 Task: Open Card Procurement Contracts Review in Board Landing Page Optimization to Workspace Channel Marketing and add a team member Softage.1@softage.net, a label Yellow, a checklist Laundry, an attachment from your onedrive, a color Yellow and finally, add a card description 'Plan and execute company team-building conference' and a comment 'This task presents an opportunity to demonstrate our creativity and innovation, exploring new ideas and approaches.'. Add a start date 'Jan 05, 1900' with a due date 'Jan 12, 1900'
Action: Mouse moved to (424, 149)
Screenshot: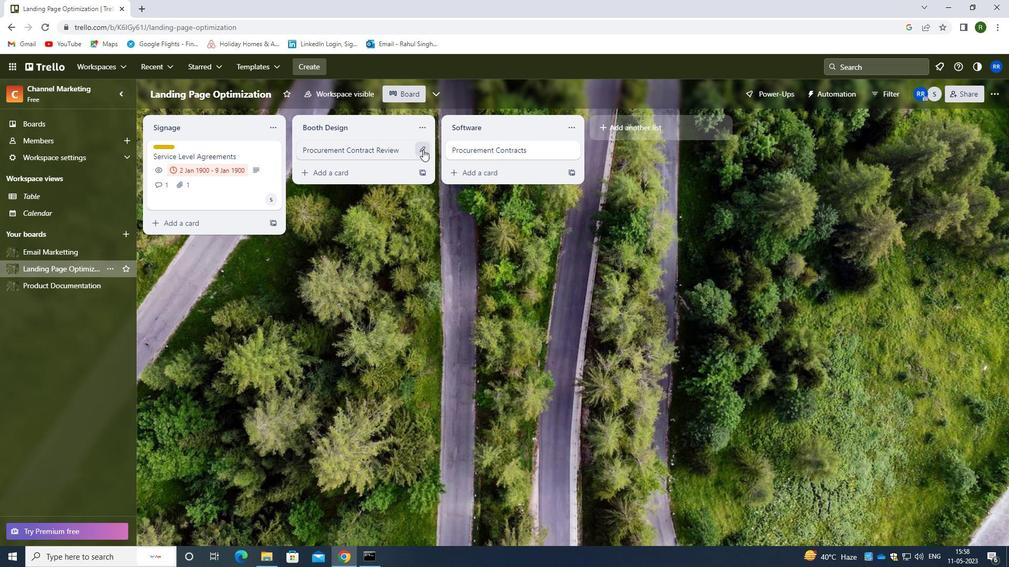 
Action: Mouse pressed left at (424, 149)
Screenshot: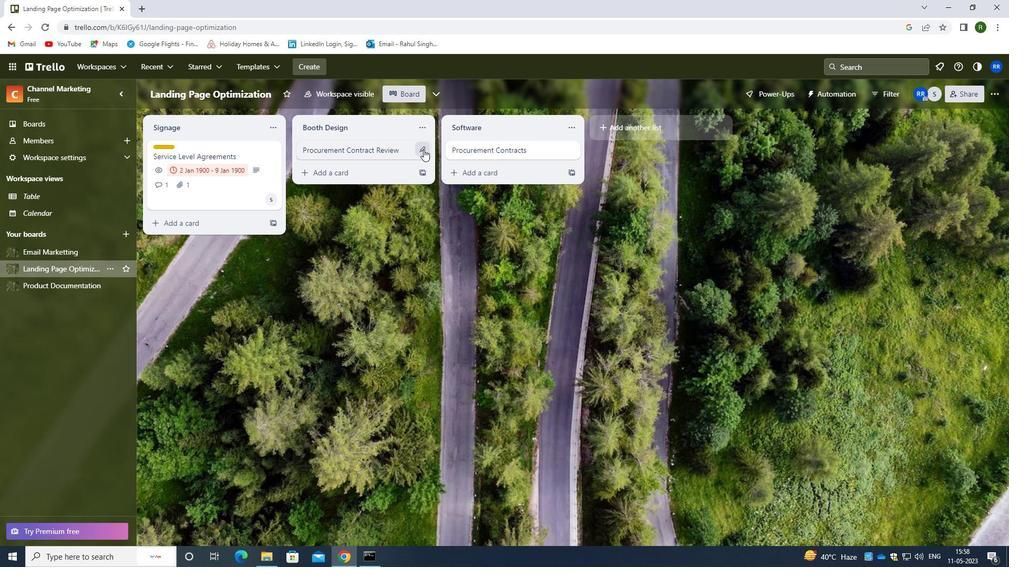
Action: Mouse moved to (477, 152)
Screenshot: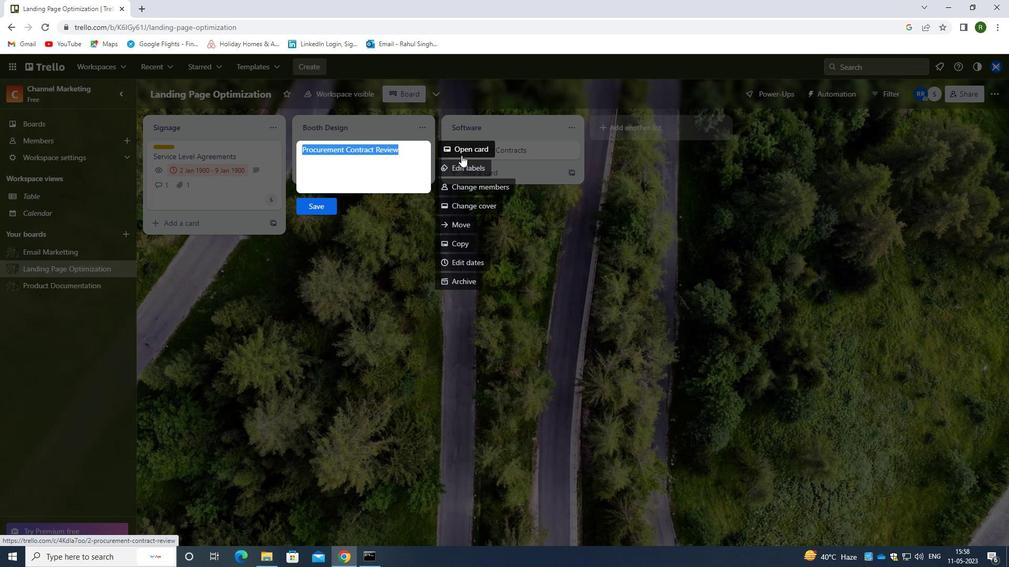 
Action: Mouse pressed left at (477, 152)
Screenshot: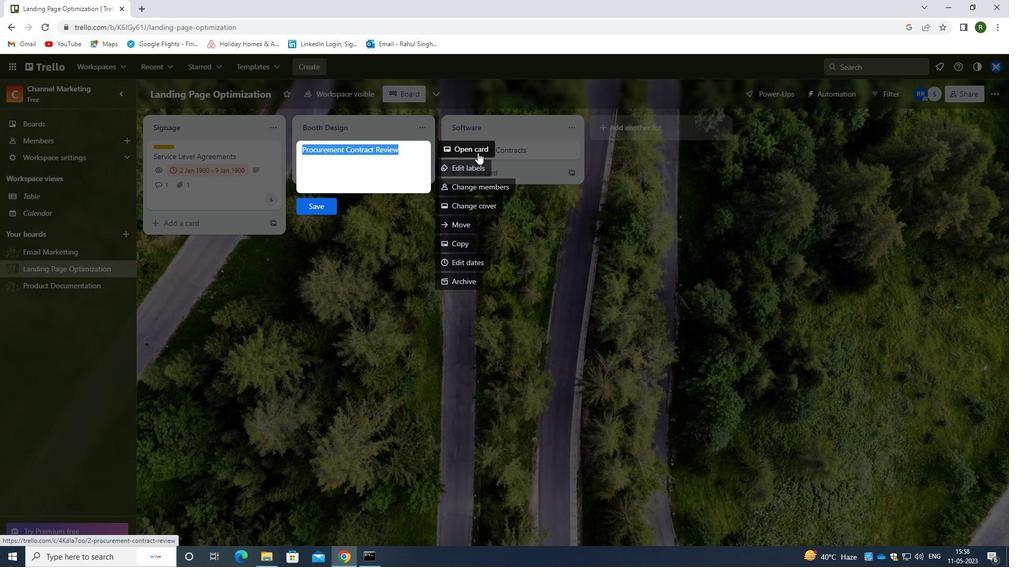 
Action: Mouse moved to (656, 186)
Screenshot: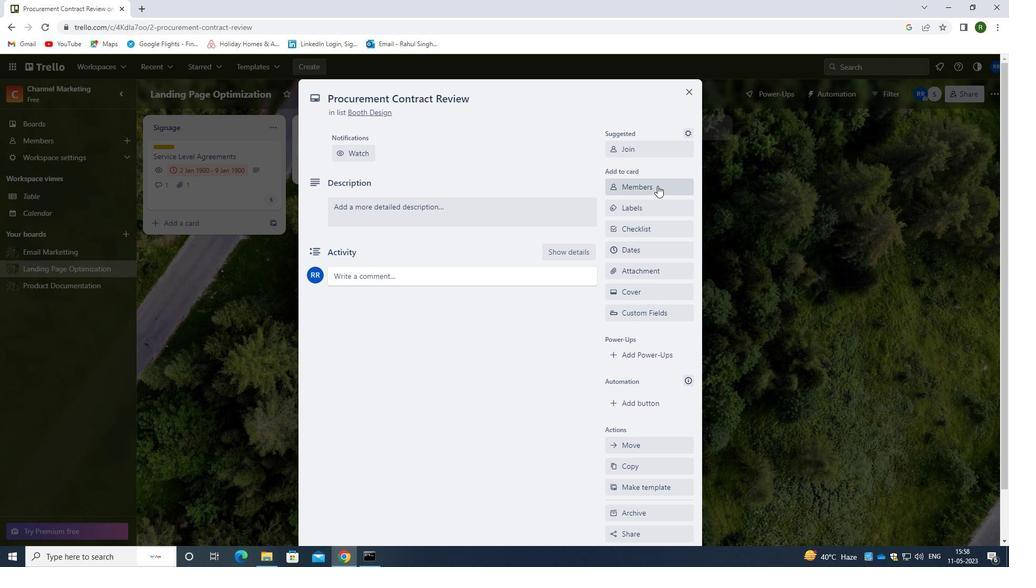 
Action: Mouse pressed left at (656, 186)
Screenshot: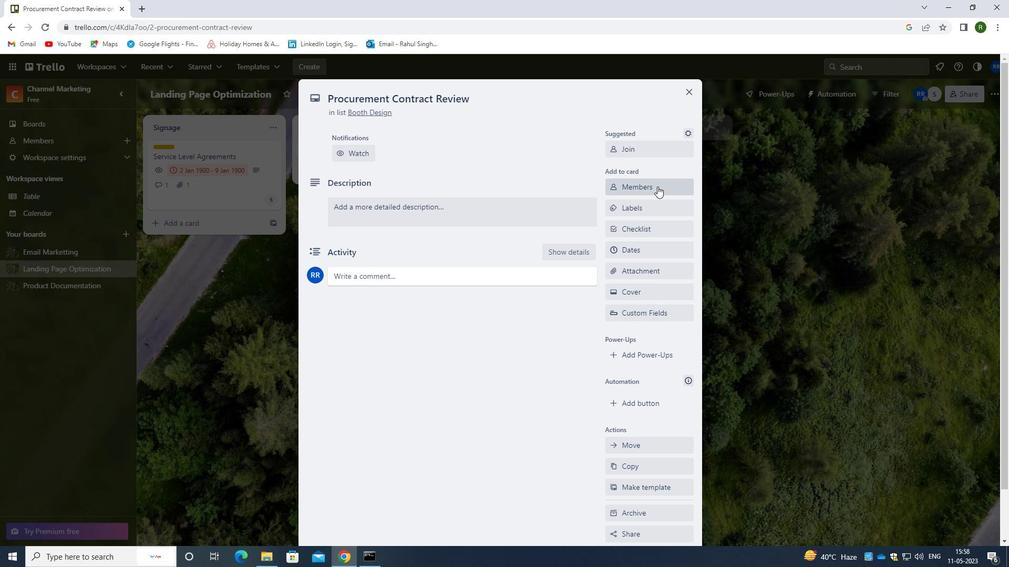 
Action: Mouse moved to (649, 239)
Screenshot: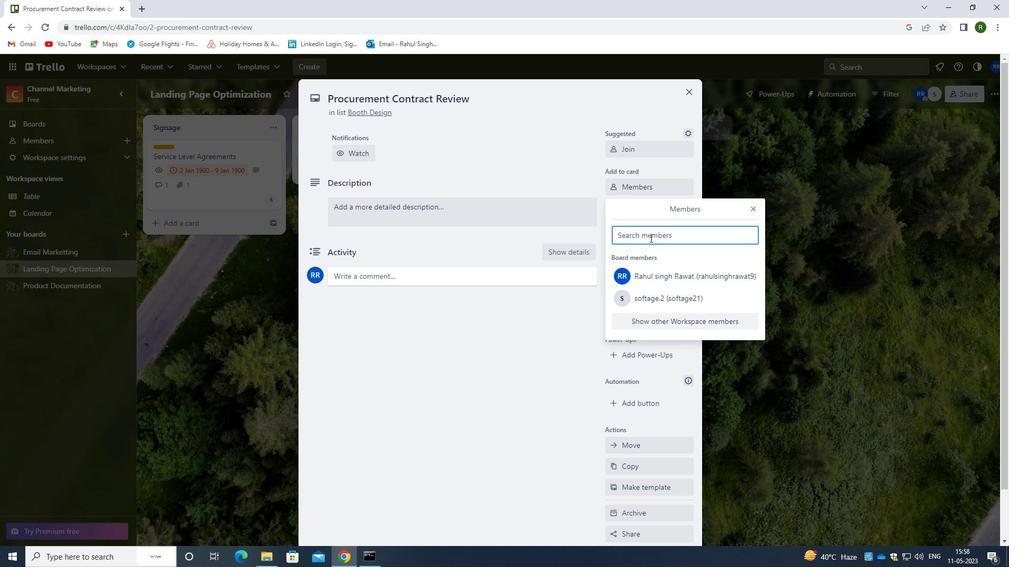 
Action: Key pressed <Key.shift>SOFTAGE.1<Key.shift>@SOFTAGE.NET
Screenshot: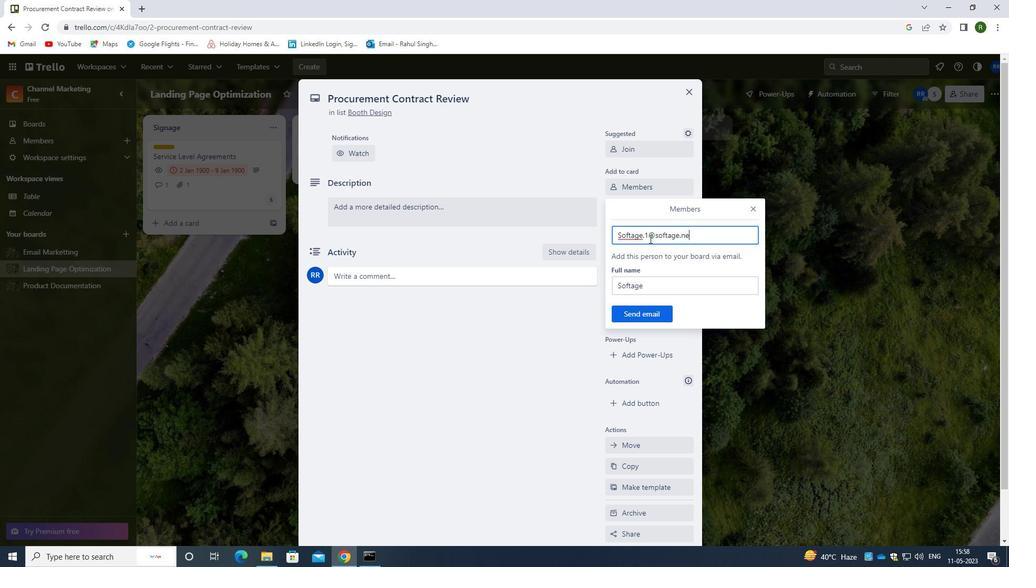 
Action: Mouse moved to (626, 310)
Screenshot: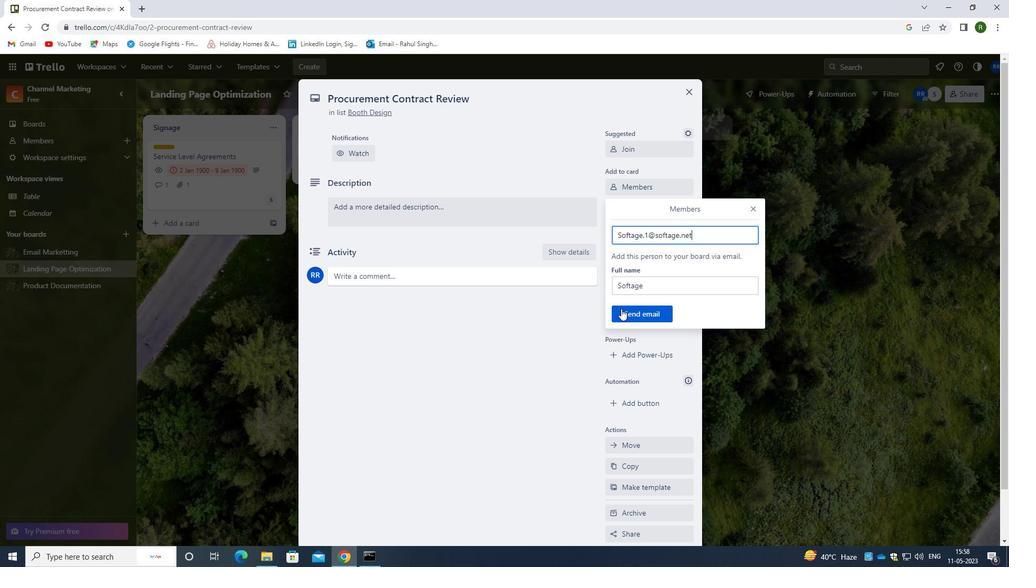
Action: Mouse pressed left at (626, 310)
Screenshot: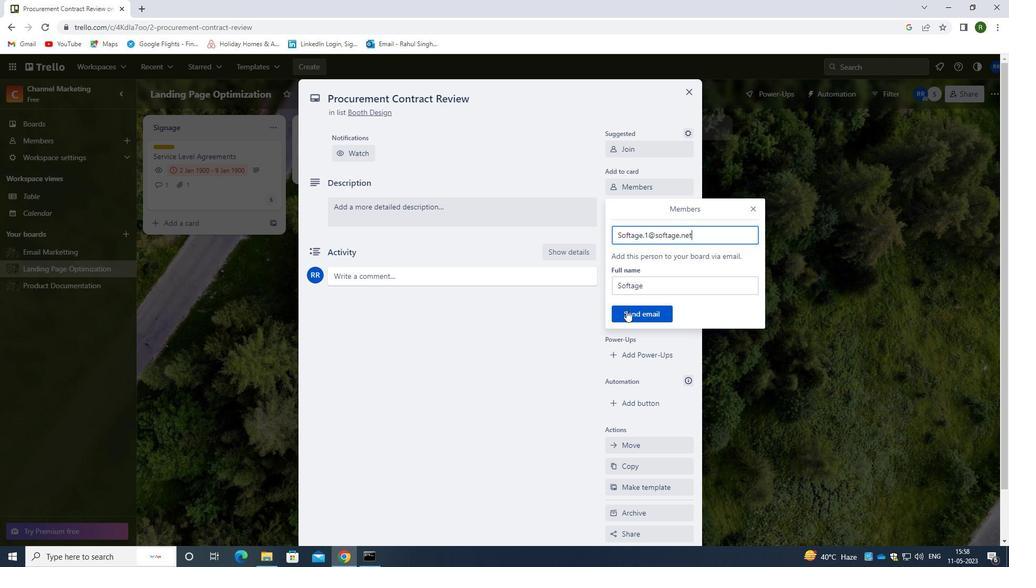 
Action: Mouse moved to (660, 208)
Screenshot: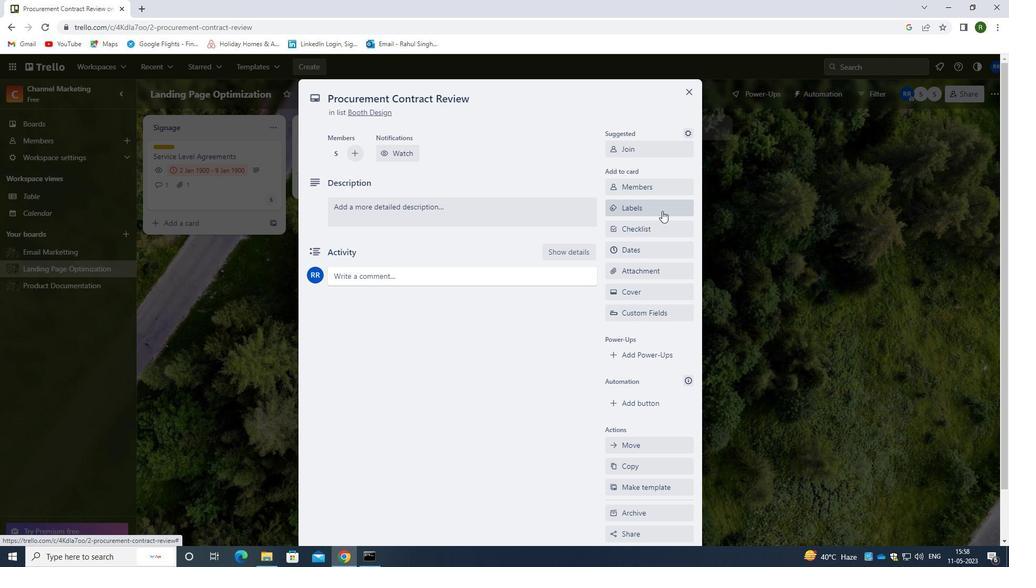 
Action: Mouse pressed left at (660, 208)
Screenshot: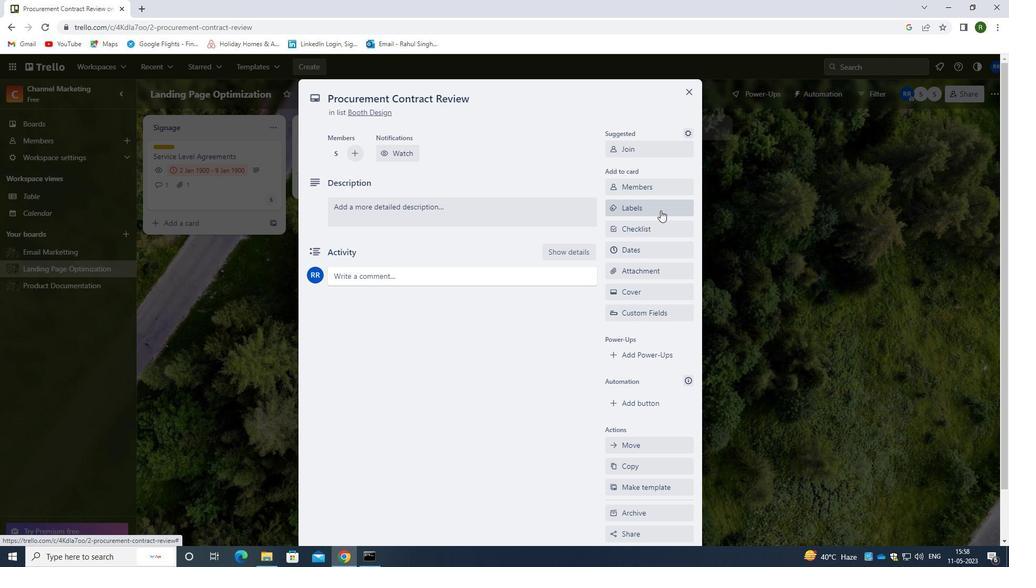 
Action: Mouse moved to (643, 264)
Screenshot: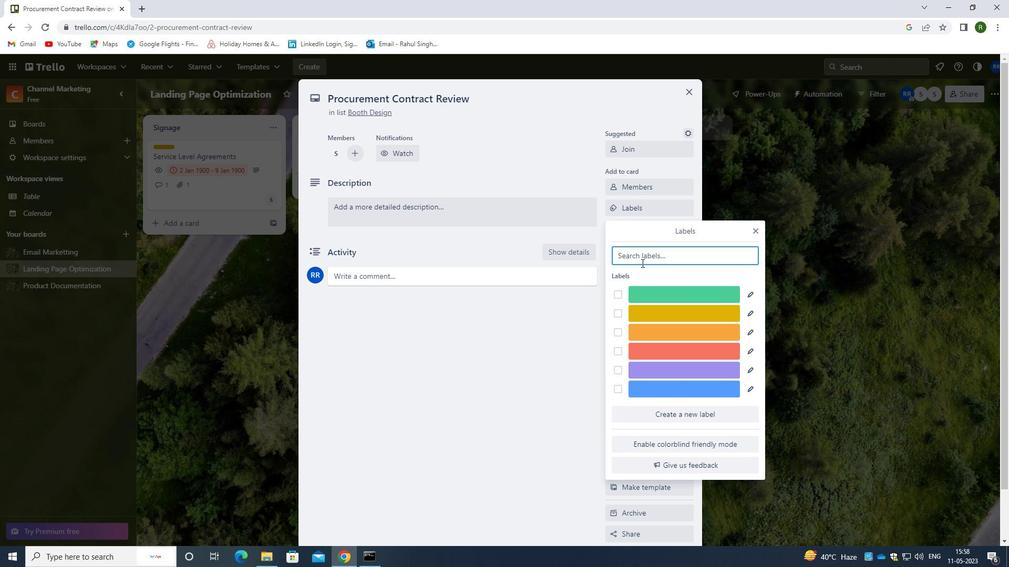 
Action: Key pressed <Key.shift>YELLOW
Screenshot: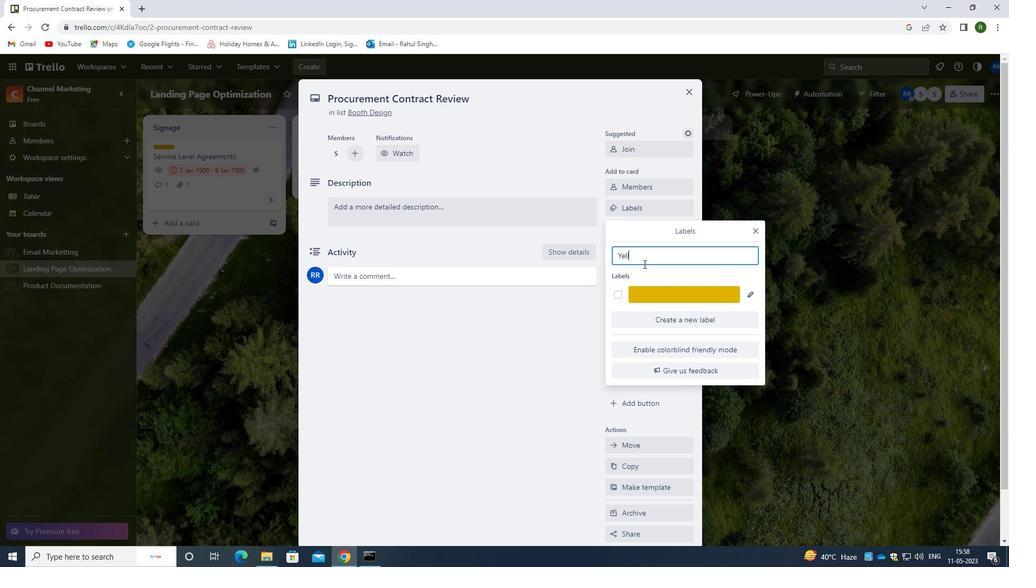 
Action: Mouse moved to (621, 293)
Screenshot: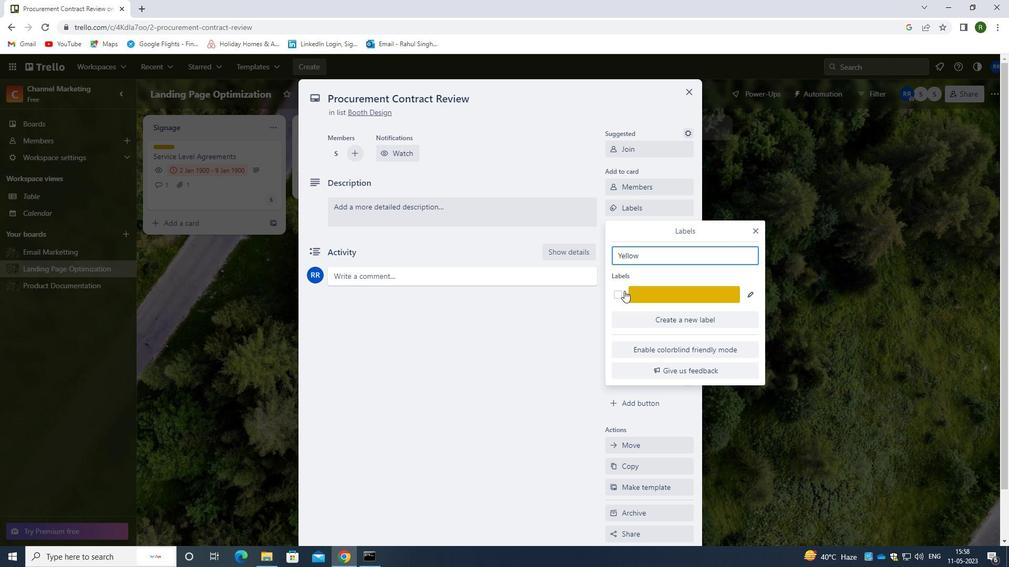 
Action: Mouse pressed left at (621, 293)
Screenshot: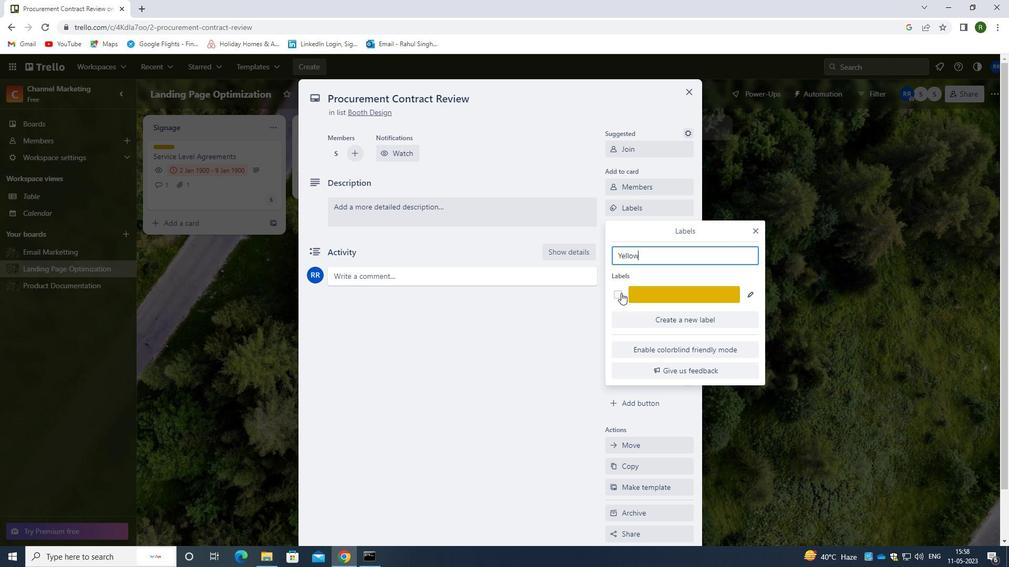 
Action: Mouse moved to (579, 344)
Screenshot: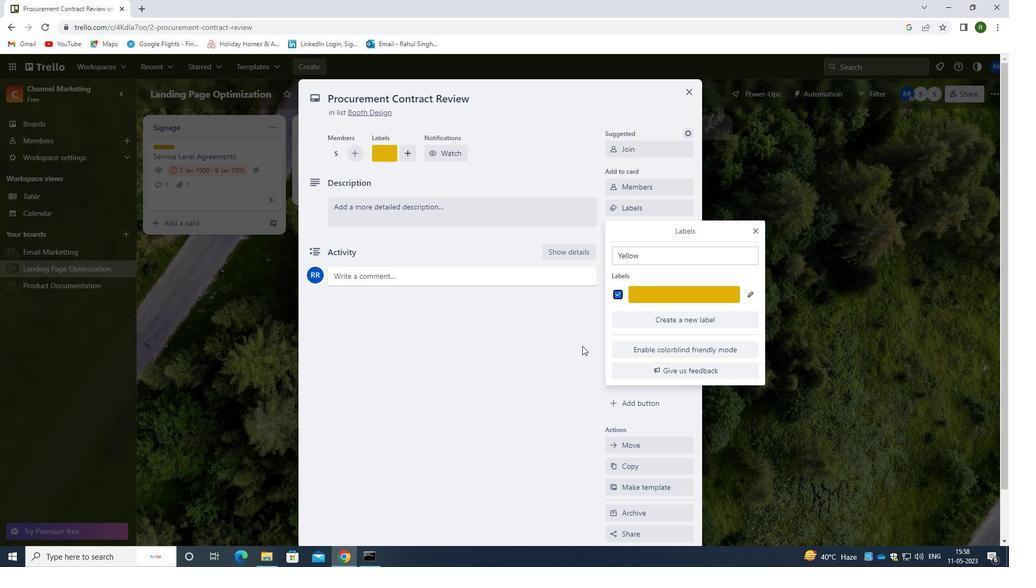 
Action: Mouse pressed left at (579, 344)
Screenshot: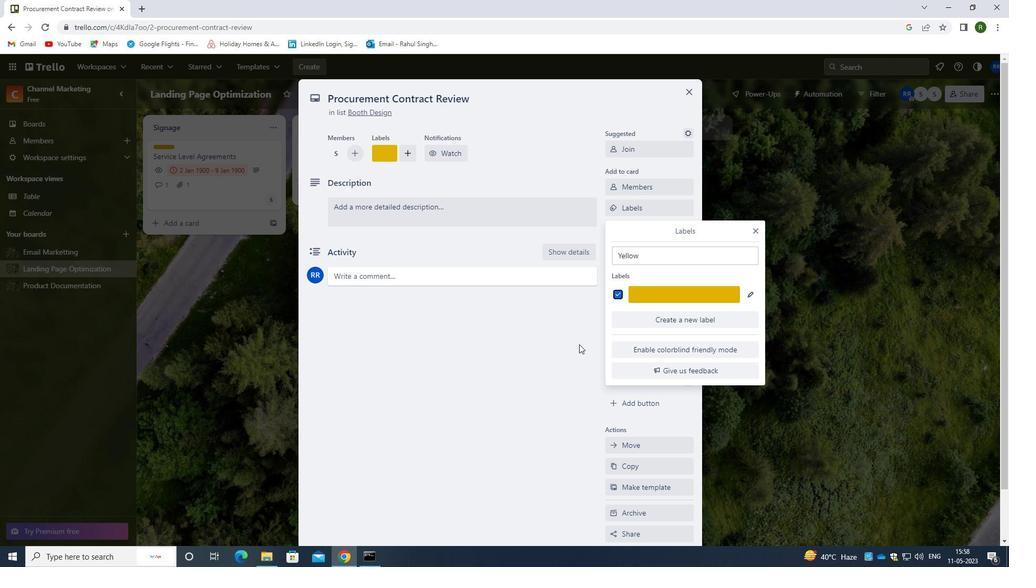
Action: Mouse moved to (642, 224)
Screenshot: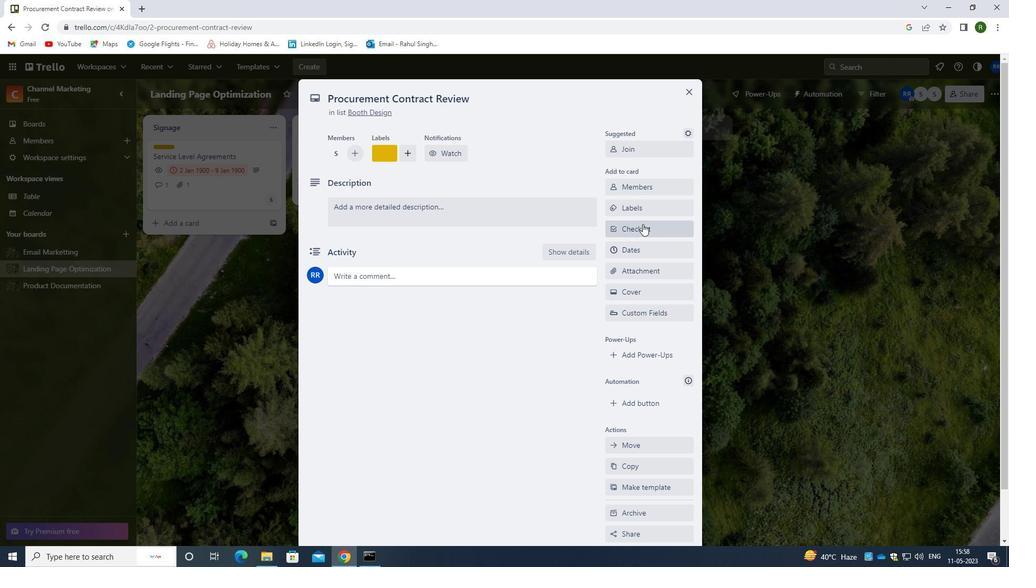 
Action: Mouse pressed left at (642, 224)
Screenshot: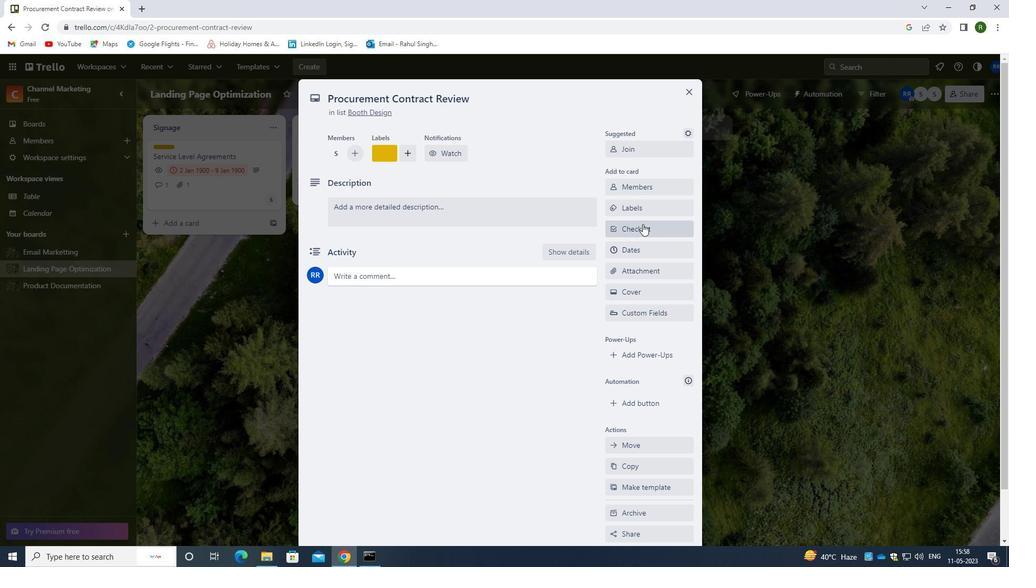 
Action: Mouse moved to (603, 274)
Screenshot: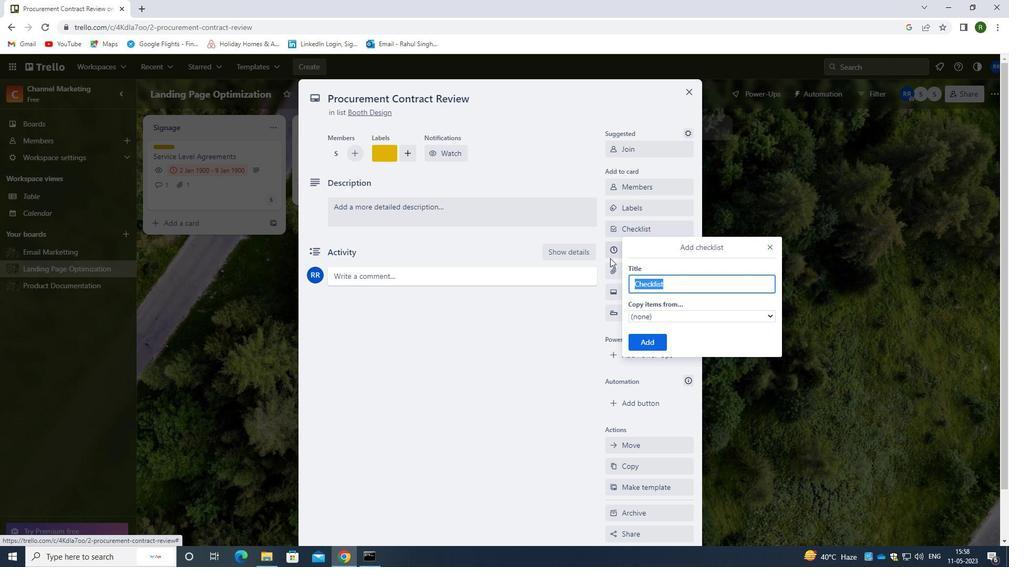 
Action: Key pressed <Key.backspace><Key.shift><Key.shift><Key.shift><Key.shift><Key.shift><Key.shift><Key.shift><Key.shift><Key.shift><Key.shift><Key.shift><Key.shift><Key.shift><Key.shift><Key.shift><Key.shift><Key.shift><Key.shift><Key.shift><Key.shift><Key.shift><Key.shift>LAUNDRY
Screenshot: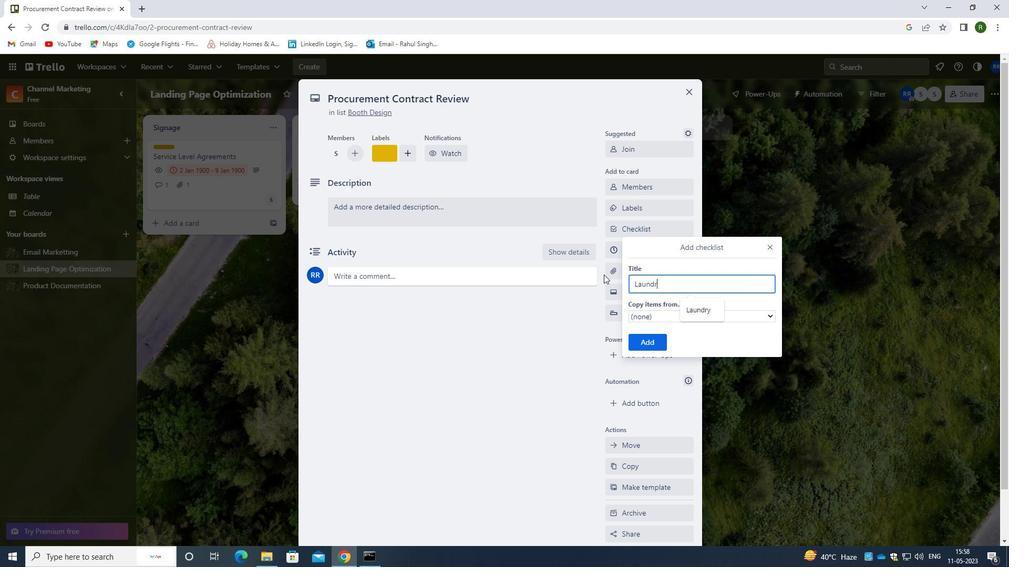 
Action: Mouse moved to (662, 346)
Screenshot: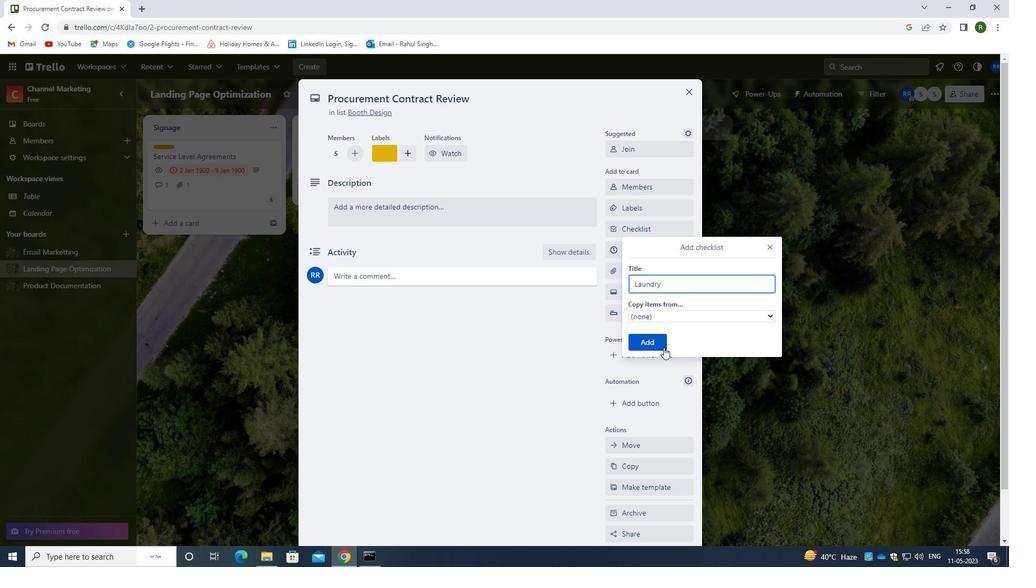 
Action: Mouse pressed left at (662, 346)
Screenshot: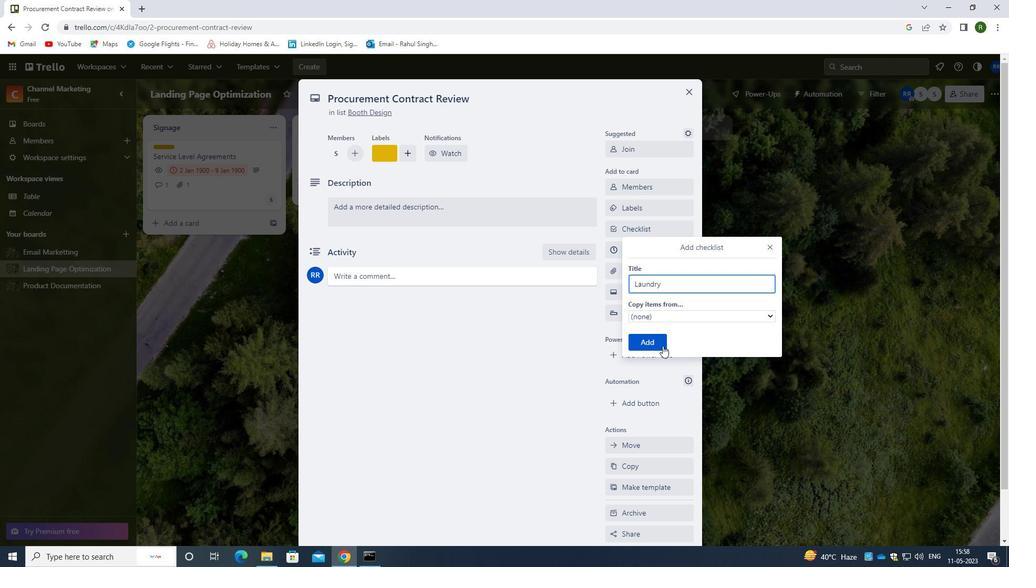 
Action: Mouse moved to (642, 265)
Screenshot: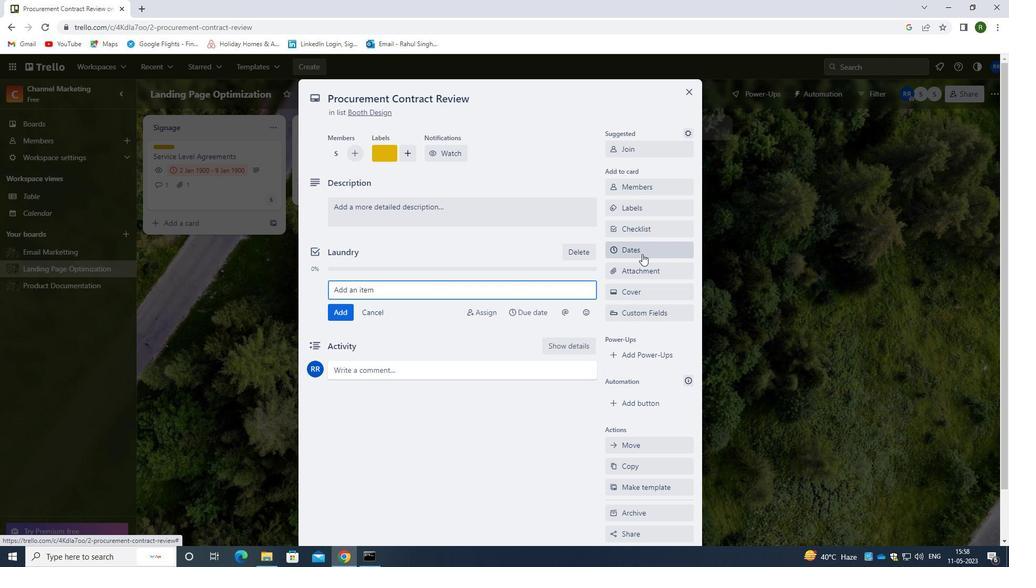 
Action: Mouse pressed left at (642, 265)
Screenshot: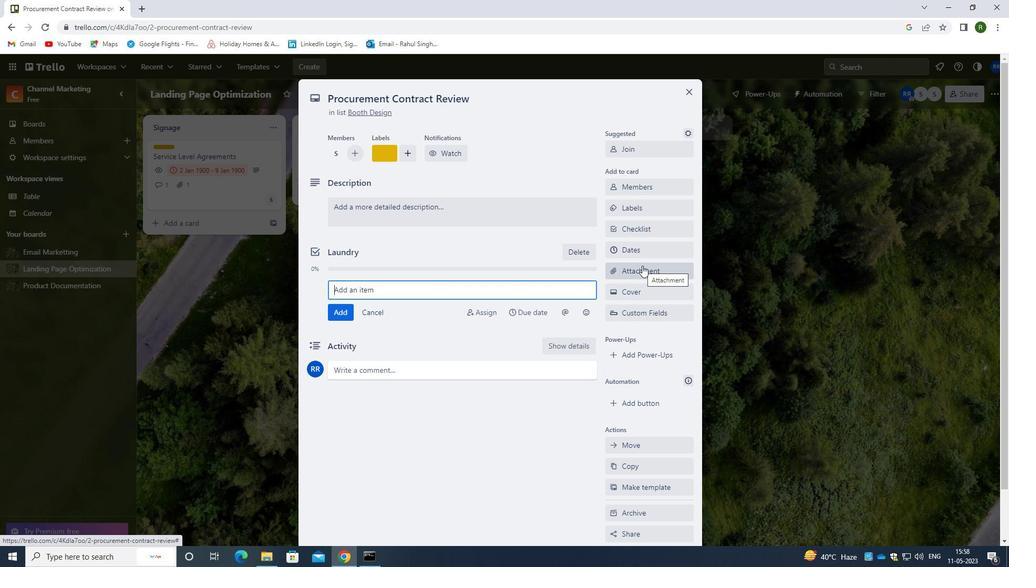 
Action: Mouse moved to (632, 401)
Screenshot: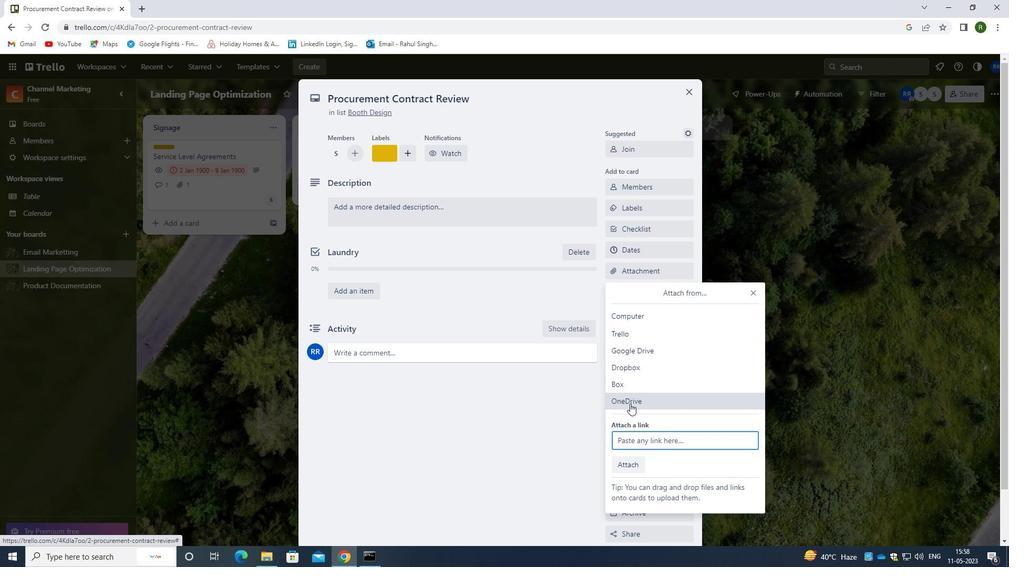 
Action: Mouse pressed left at (632, 401)
Screenshot: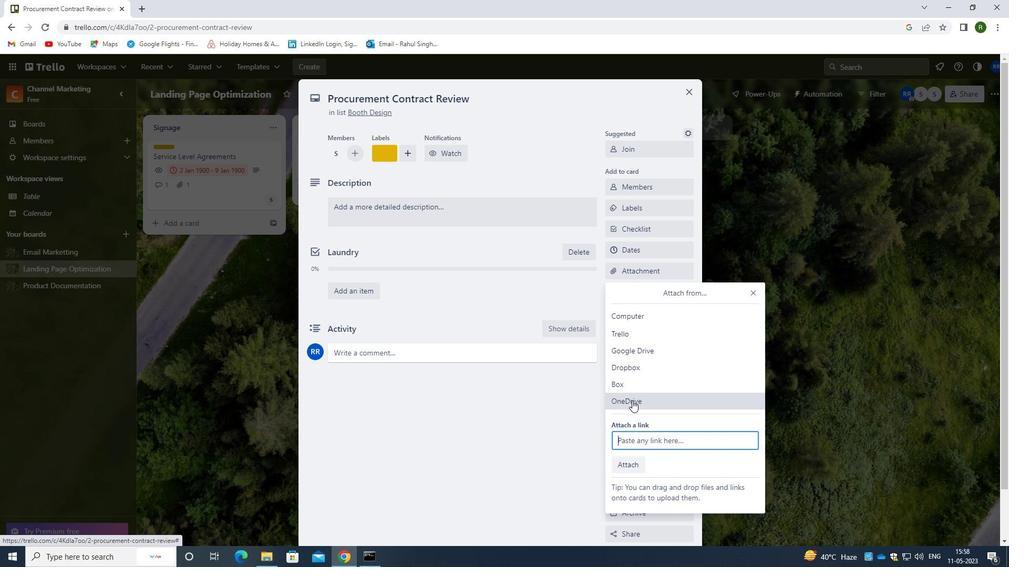 
Action: Mouse moved to (321, 297)
Screenshot: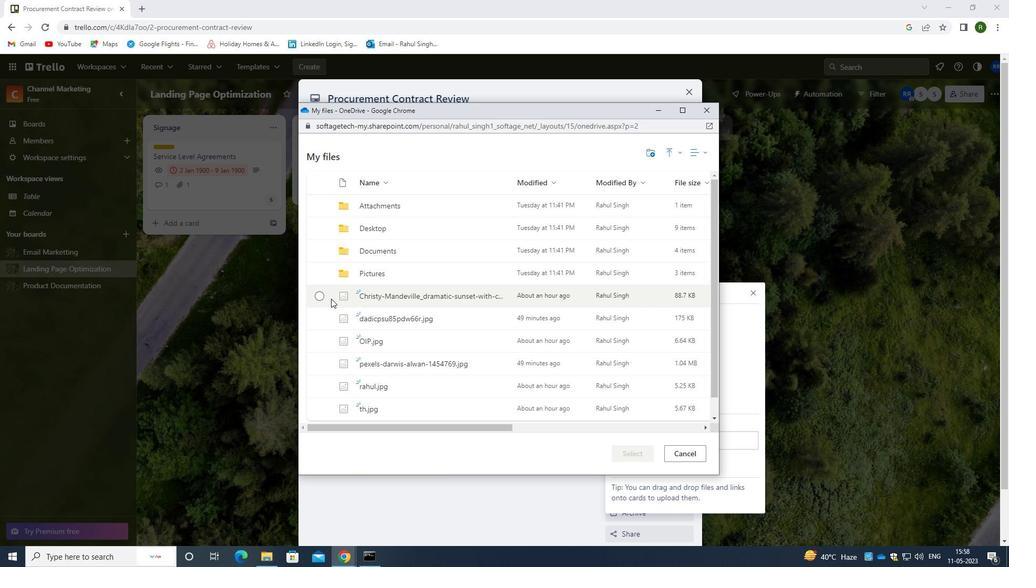 
Action: Mouse pressed left at (321, 297)
Screenshot: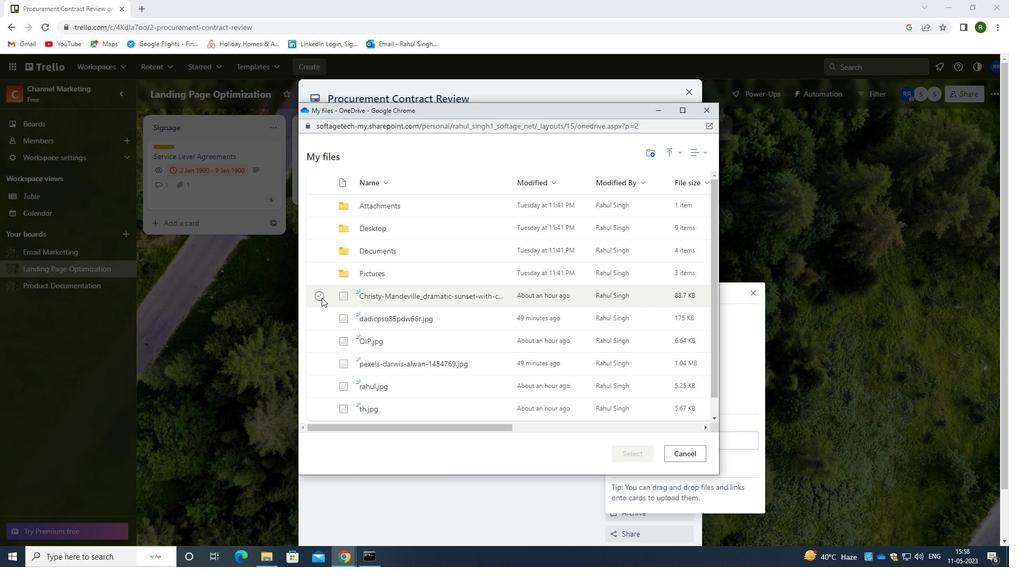 
Action: Mouse moved to (640, 454)
Screenshot: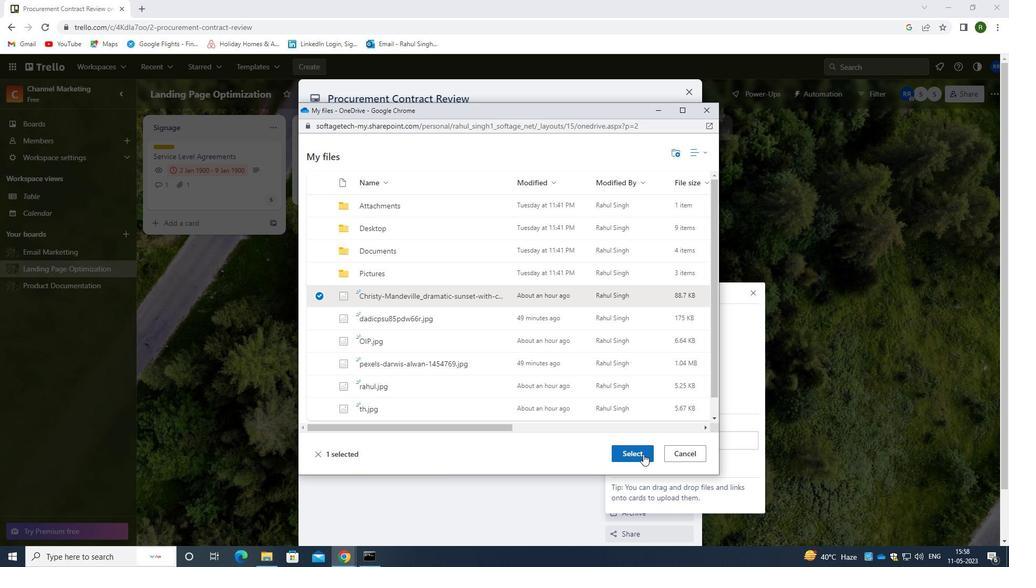 
Action: Mouse pressed left at (640, 454)
Screenshot: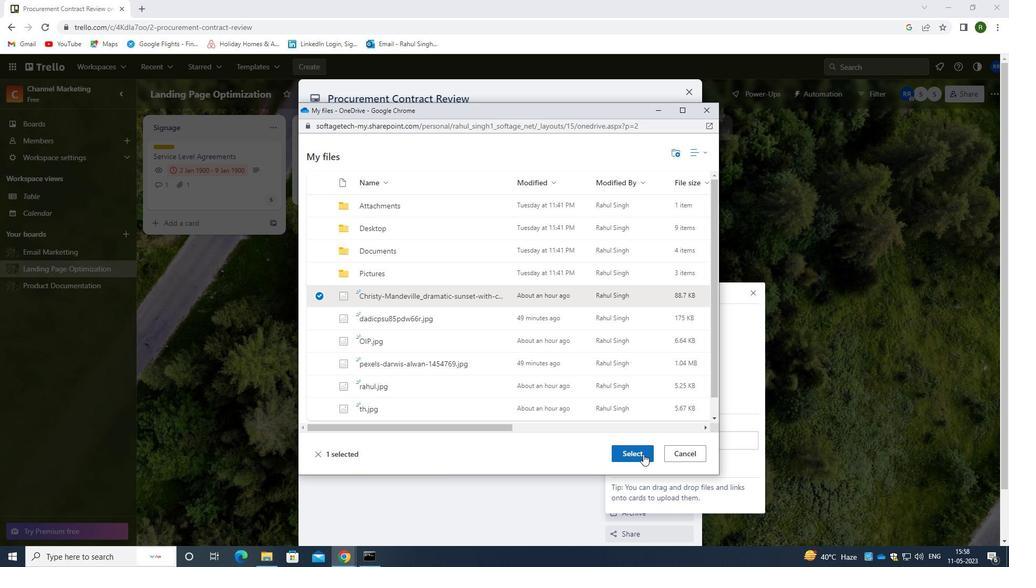 
Action: Mouse moved to (459, 213)
Screenshot: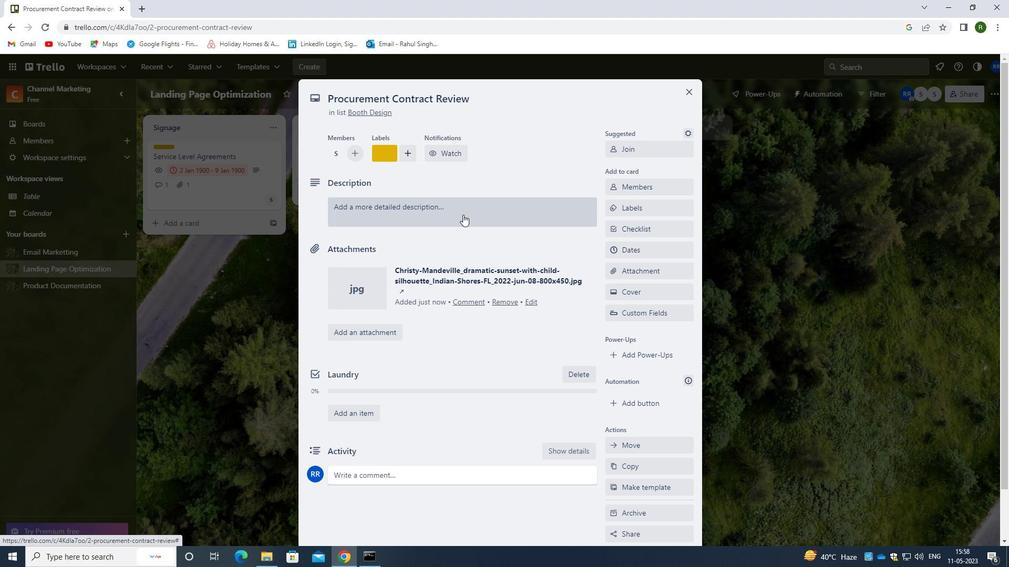 
Action: Mouse pressed left at (459, 213)
Screenshot: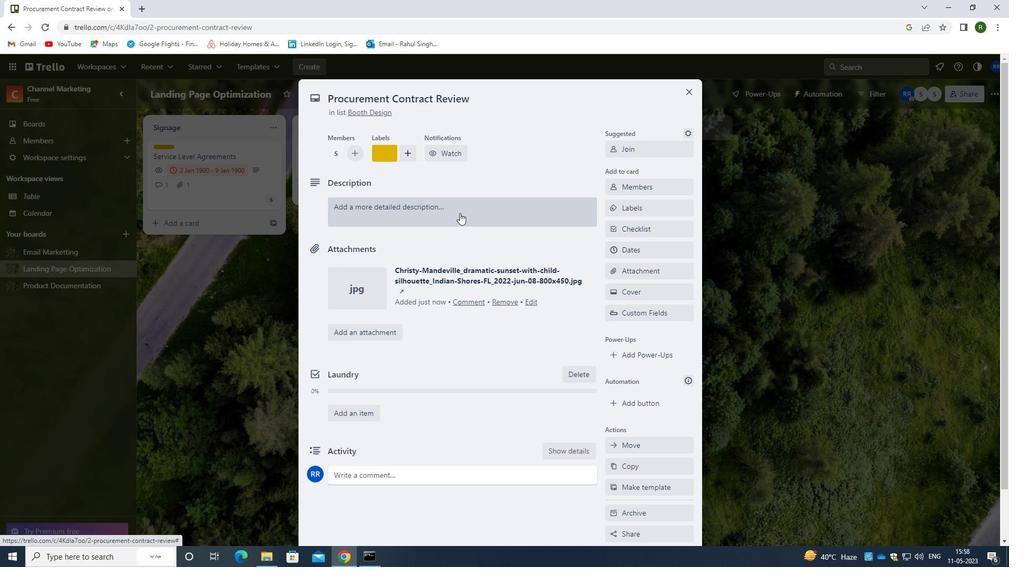 
Action: Key pressed <Key.shift><Key.shift><Key.shift><Key.shift><Key.shift><Key.shift><Key.shift><Key.shift><Key.shift><Key.shift><Key.shift><Key.shift><Key.shift><Key.shift><Key.shift><Key.shift><Key.shift><Key.shift><Key.shift><Key.shift><Key.shift><Key.shift><Key.shift><Key.shift><Key.shift><Key.shift><Key.shift>PLAN<Key.space>AND<Key.space>EXECUTE<Key.space>COMPANY<Key.space>TEAM-BUILDING<Key.space>CONG<Key.backspace>FERENCE<Key.backspace>E.
Screenshot: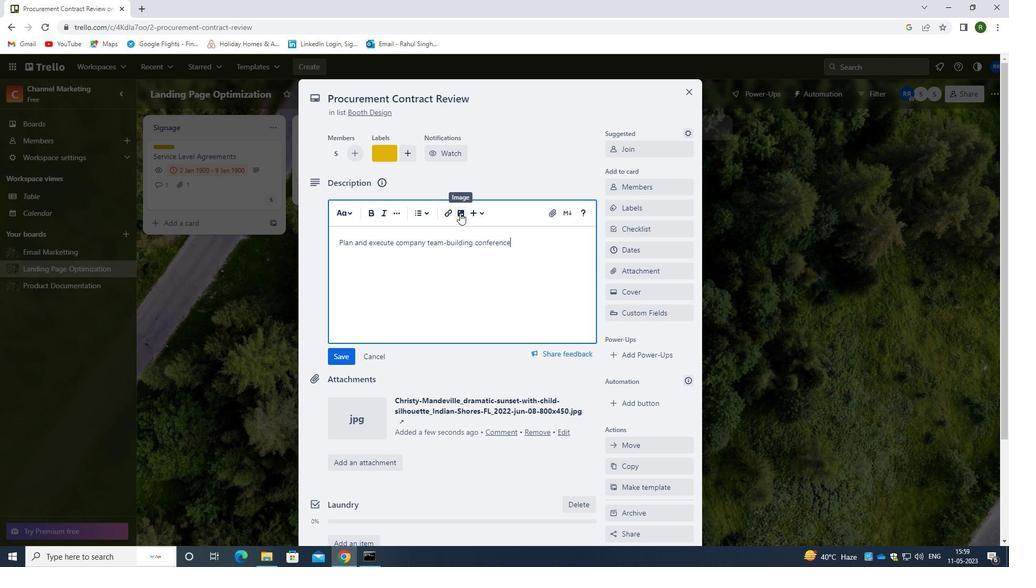 
Action: Mouse moved to (348, 362)
Screenshot: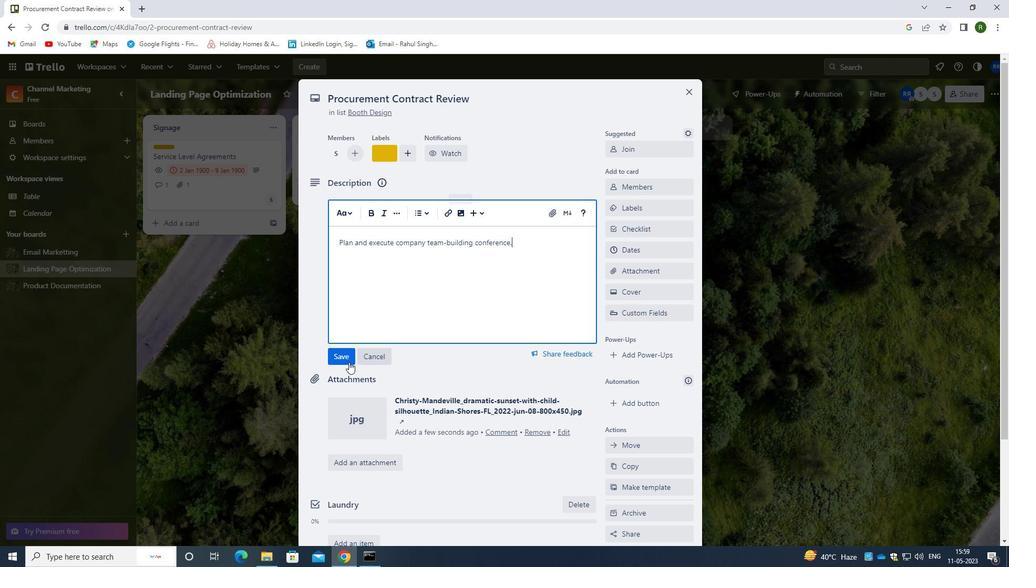 
Action: Mouse pressed left at (348, 362)
Screenshot: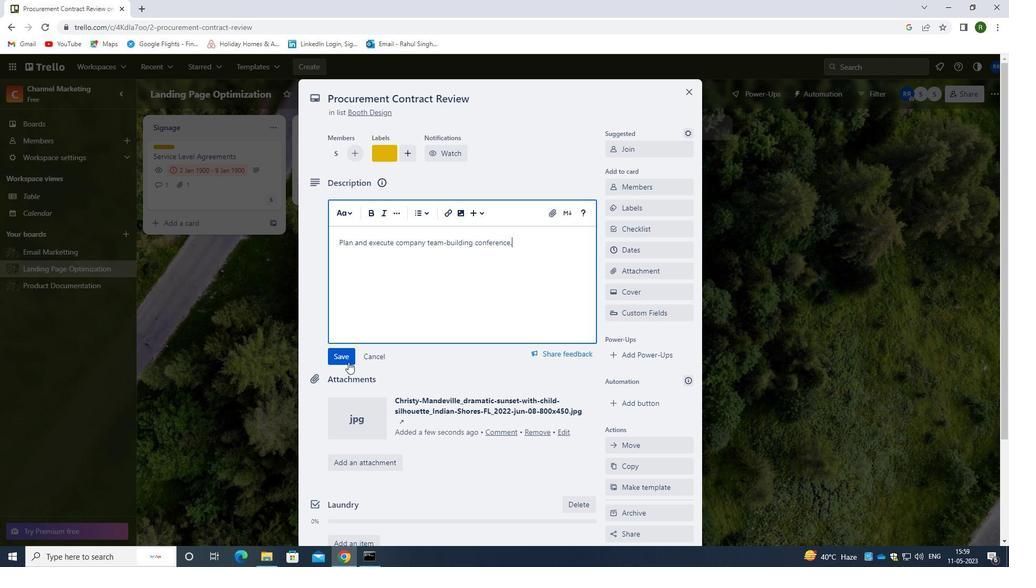 
Action: Mouse moved to (425, 348)
Screenshot: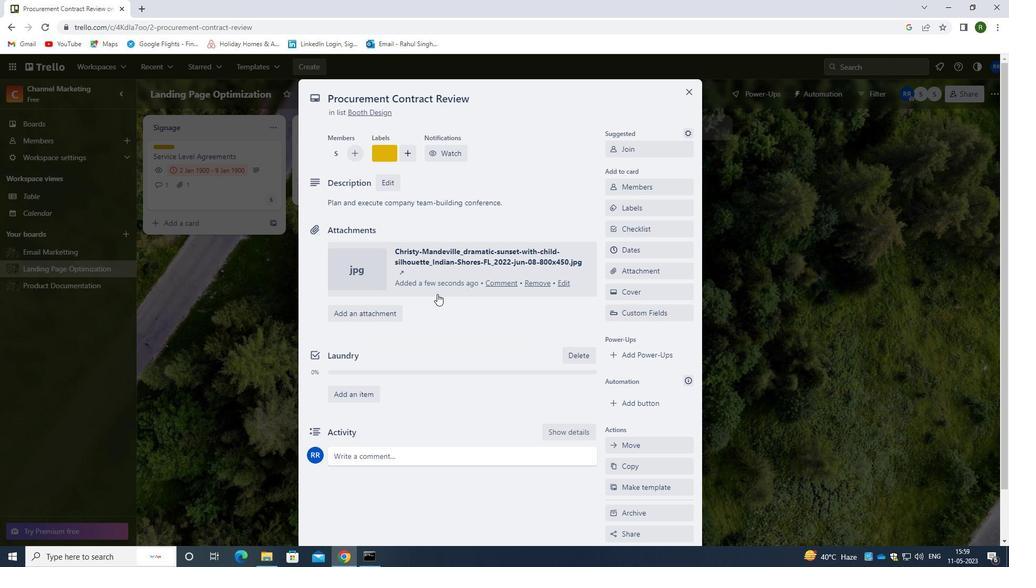 
Action: Mouse scrolled (425, 348) with delta (0, 0)
Screenshot: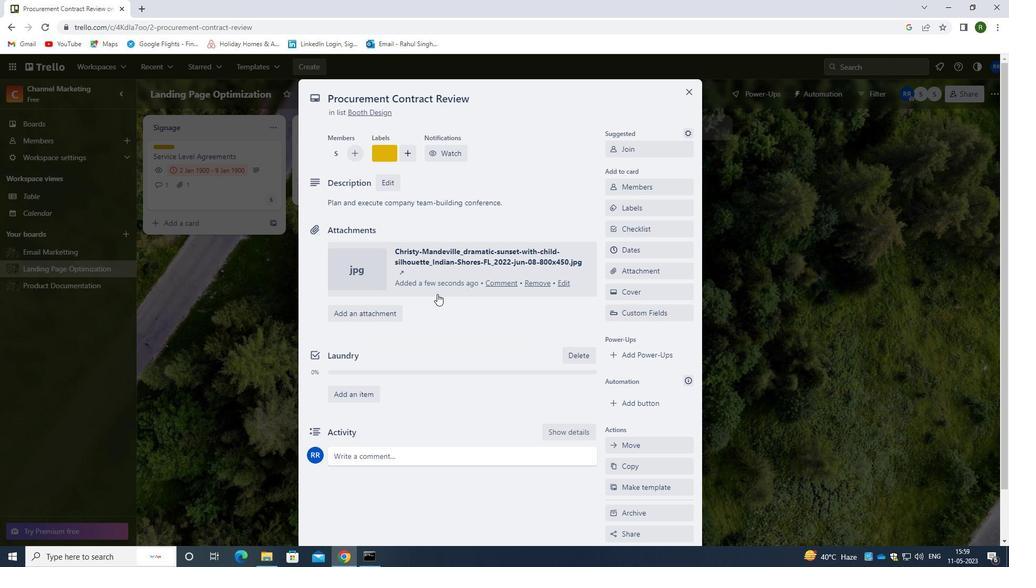 
Action: Mouse moved to (420, 362)
Screenshot: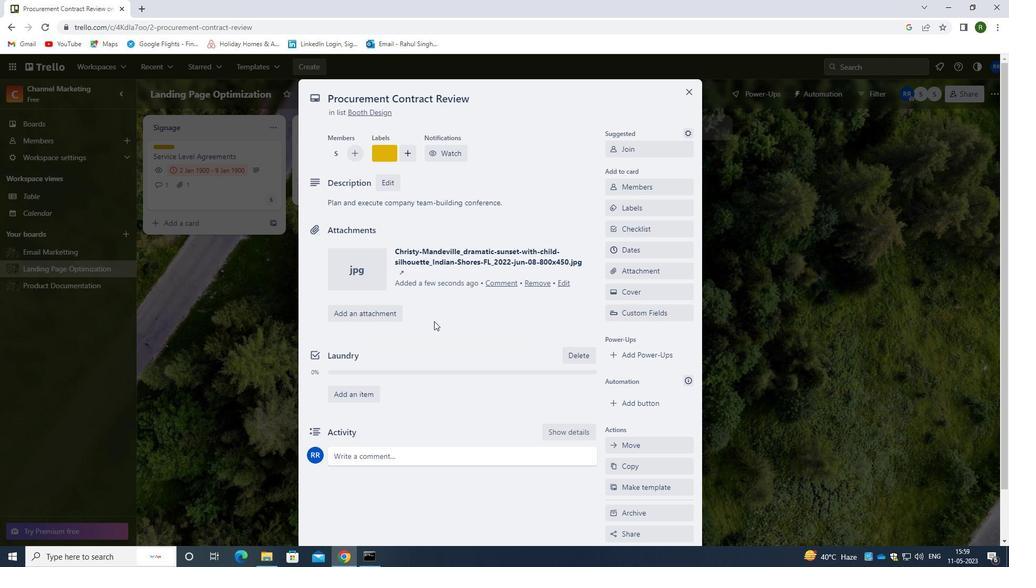 
Action: Mouse scrolled (420, 361) with delta (0, 0)
Screenshot: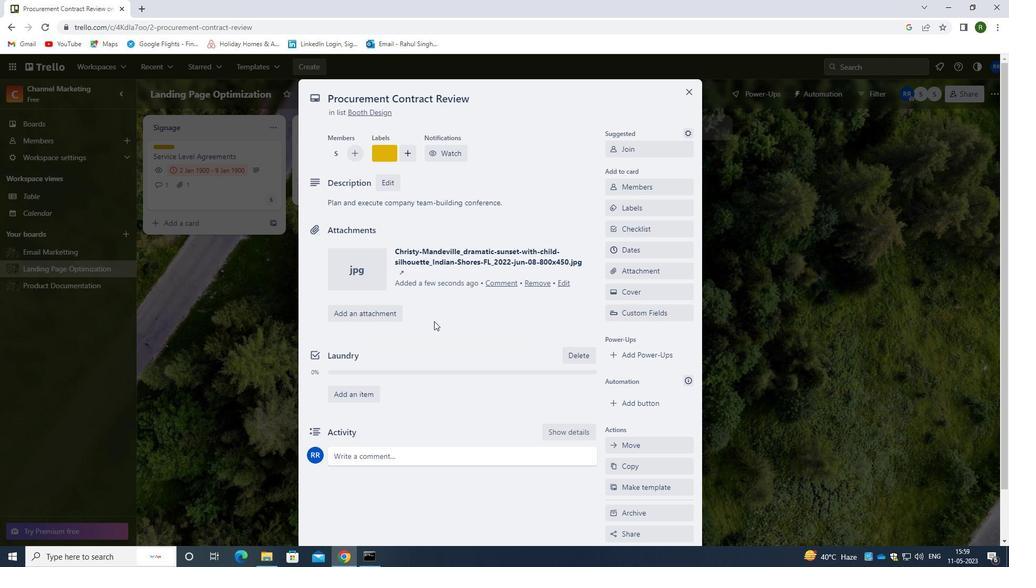 
Action: Mouse moved to (419, 363)
Screenshot: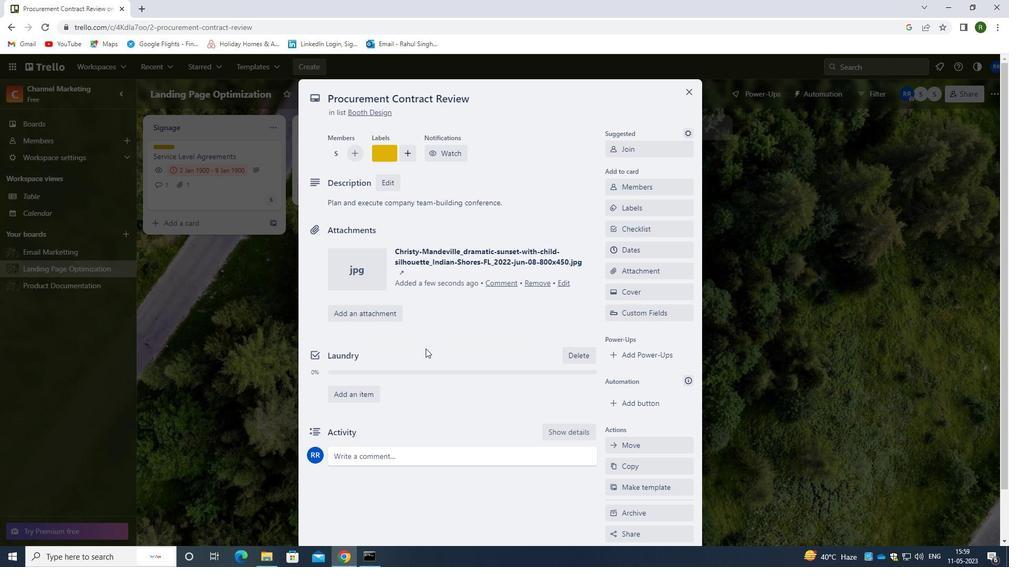 
Action: Mouse scrolled (419, 363) with delta (0, 0)
Screenshot: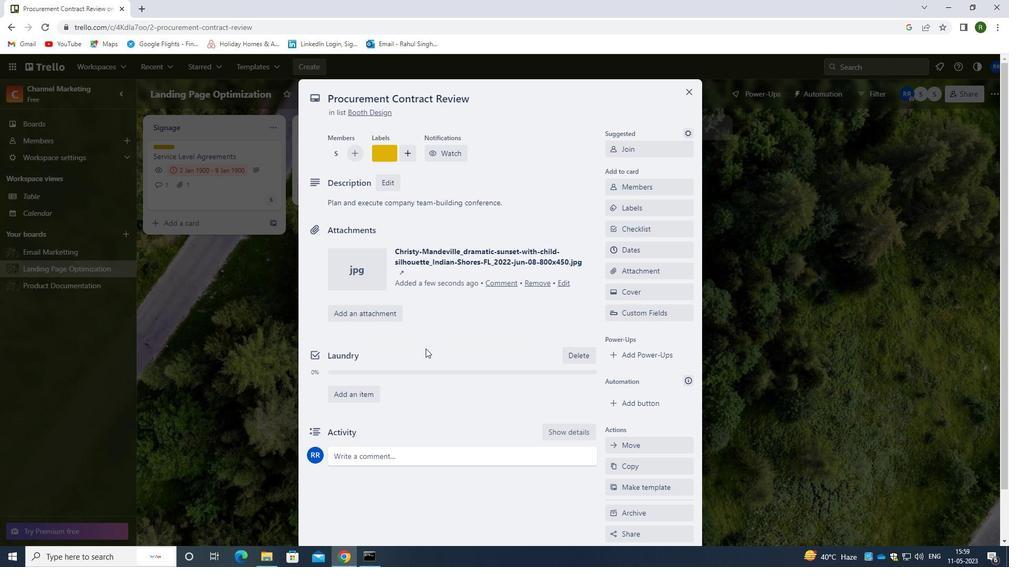 
Action: Mouse moved to (416, 364)
Screenshot: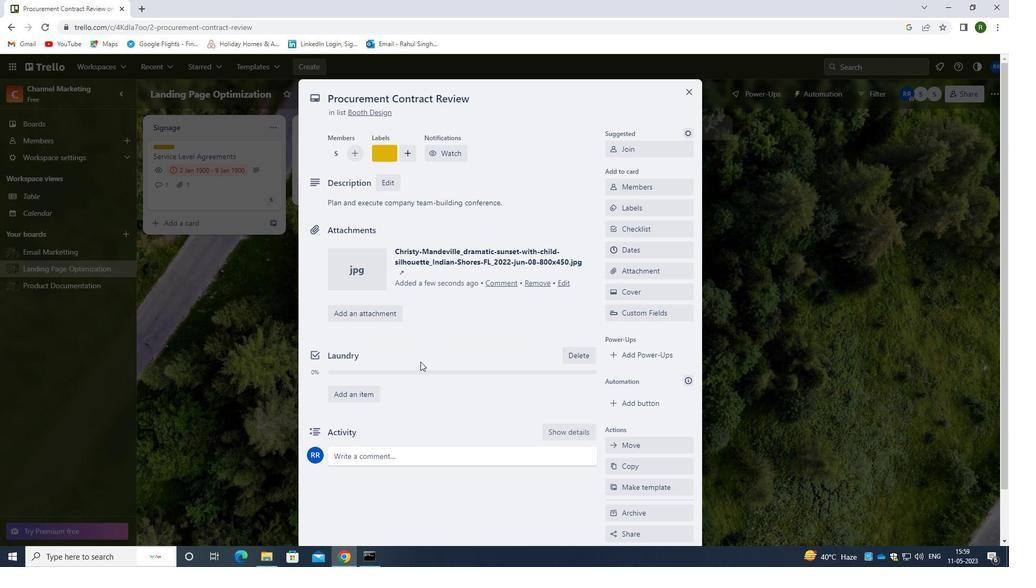 
Action: Mouse scrolled (416, 363) with delta (0, 0)
Screenshot: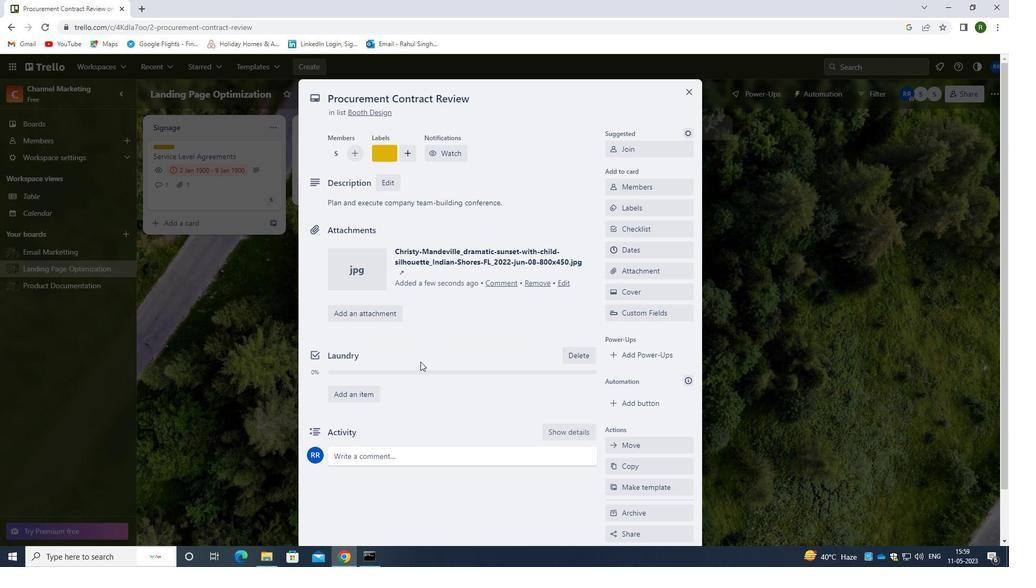 
Action: Mouse moved to (376, 403)
Screenshot: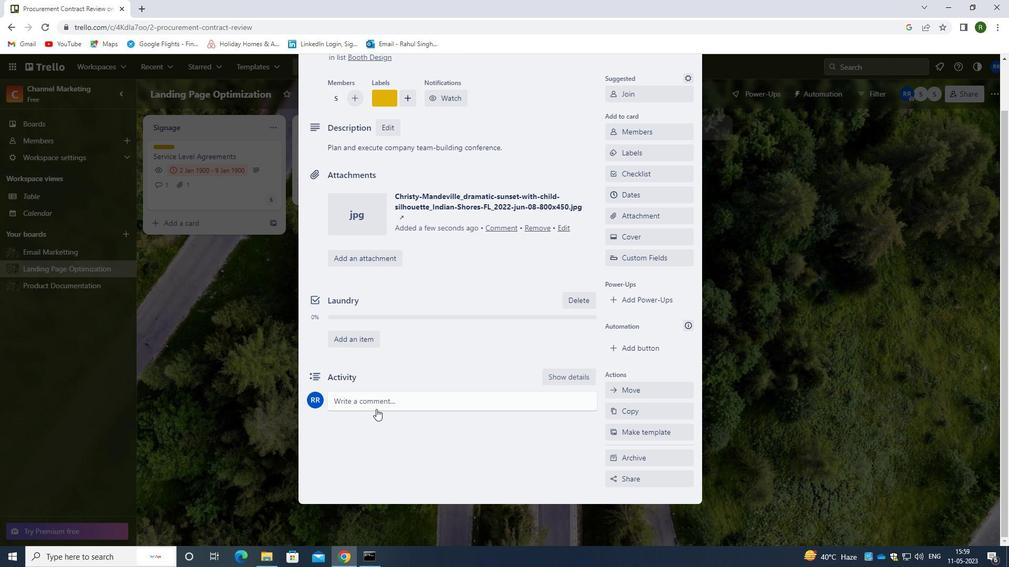 
Action: Mouse pressed left at (376, 403)
Screenshot: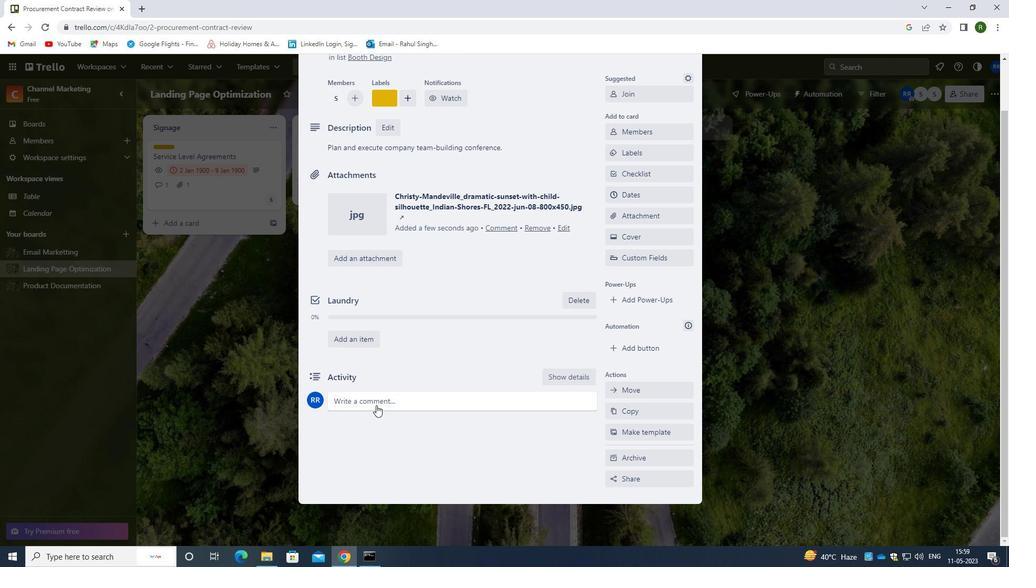 
Action: Mouse moved to (384, 434)
Screenshot: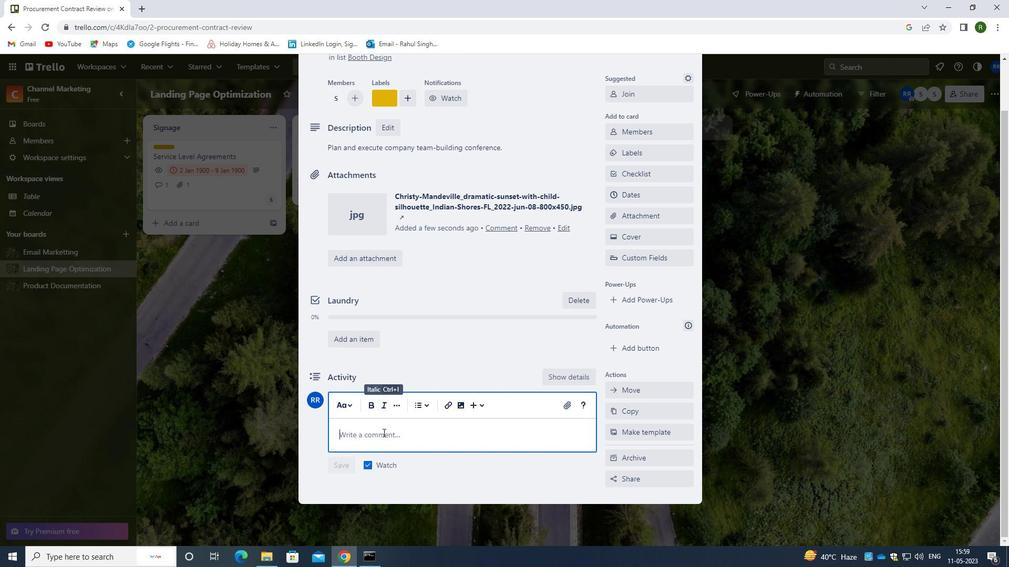 
Action: Key pressed <Key.caps_lock>T<Key.caps_lock>HIS<Key.space><Key.caps_lock>T<Key.caps_lock>ASK<Key.space>PRESENTS<Key.space>O<Key.backspace>AN<Key.space>OPPORTUINITY<Key.space><Key.backspace><Key.backspace><Key.backspace><Key.backspace><Key.backspace><Key.backspace>NITY<Key.space>TO<Key.space>DEMONSTRATE<Key.space>OUR<Key.space>CREATIVITY<Key.space>AND<Key.space>INNOVATIONM<Key.backspace>,<Key.space>W<Key.backspace>EXPLORING<Key.space>A<Key.backspace>NEW<Key.space>IDEAS<Key.space>AND<Key.space>APPROACHES.
Screenshot: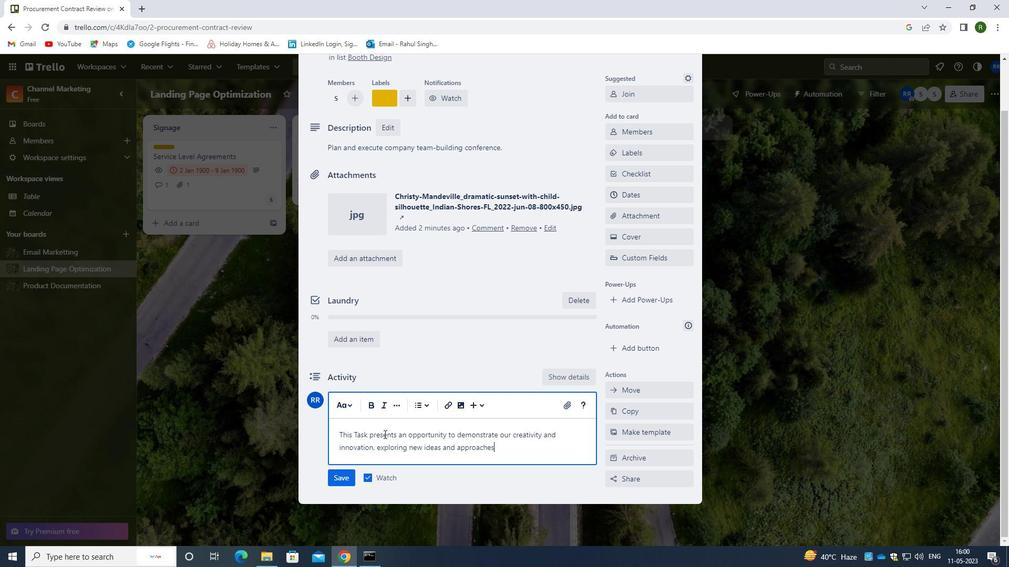 
Action: Mouse moved to (337, 473)
Screenshot: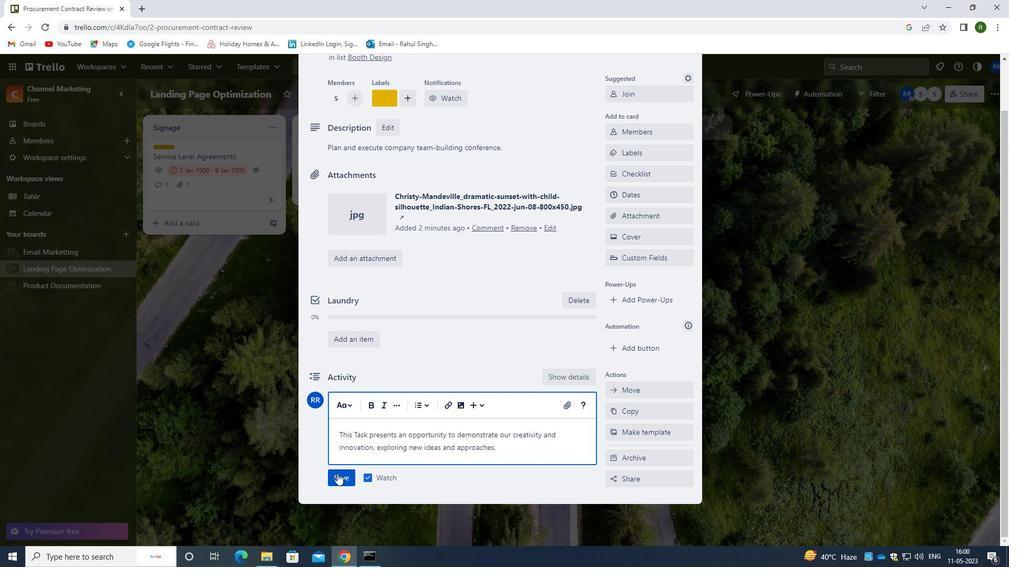 
Action: Mouse pressed left at (337, 473)
Screenshot: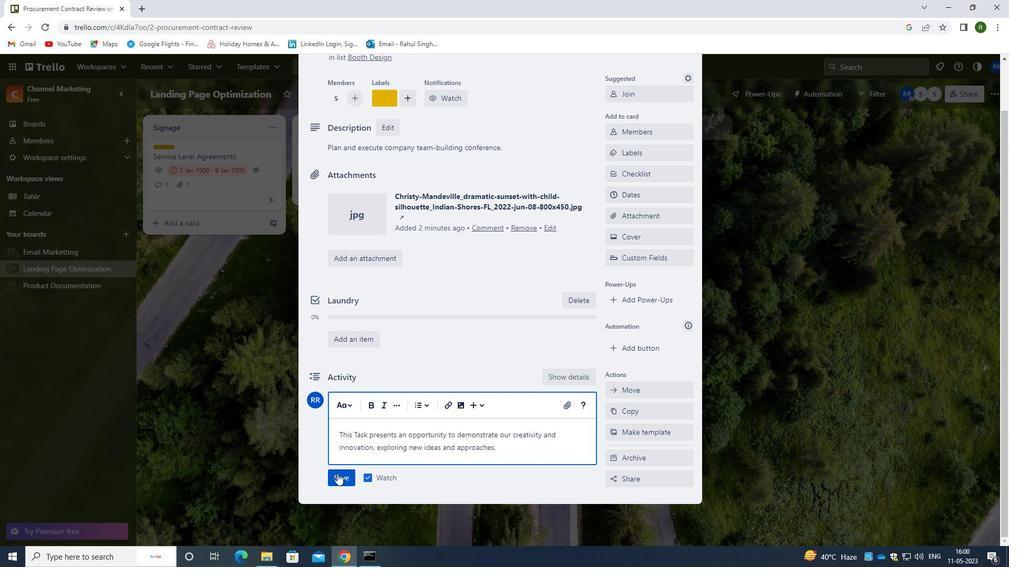 
Action: Mouse moved to (640, 193)
Screenshot: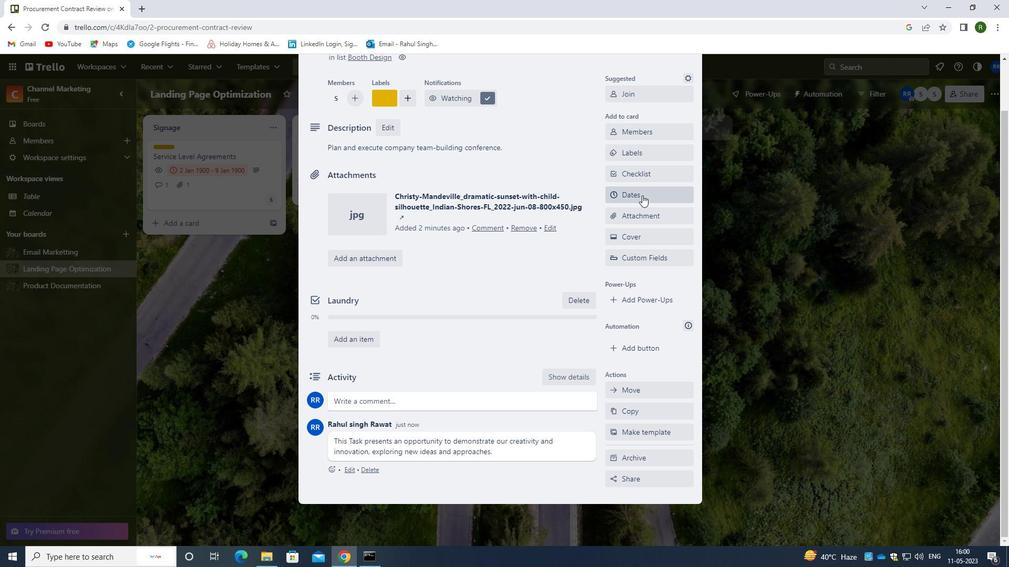 
Action: Mouse pressed left at (640, 193)
Screenshot: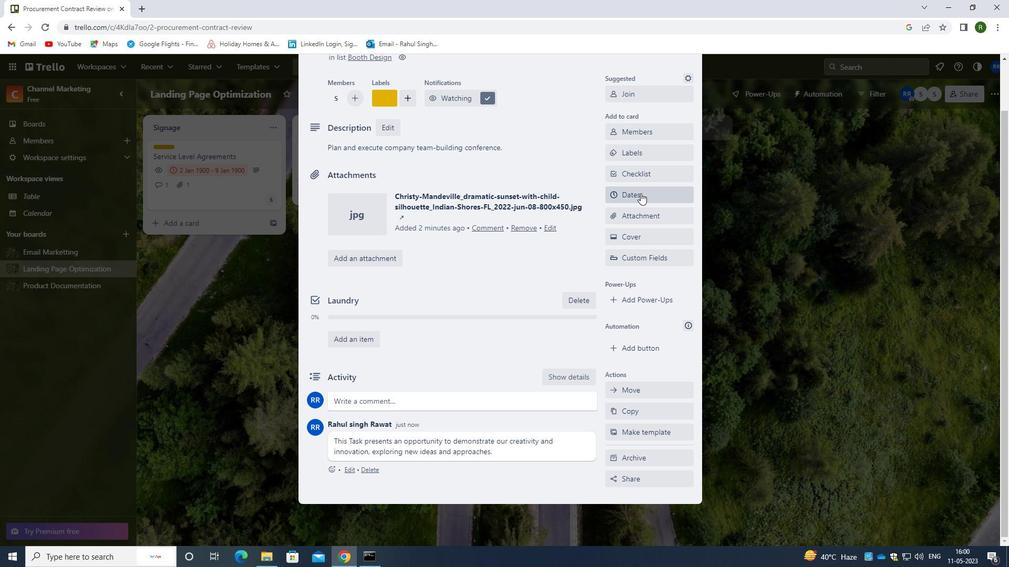 
Action: Mouse moved to (616, 282)
Screenshot: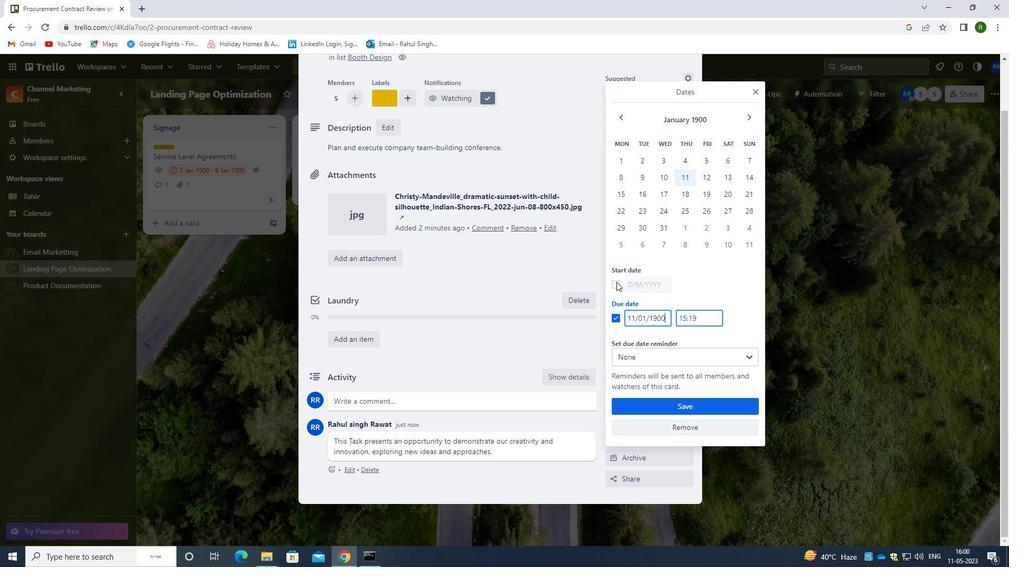
Action: Mouse pressed left at (616, 282)
Screenshot: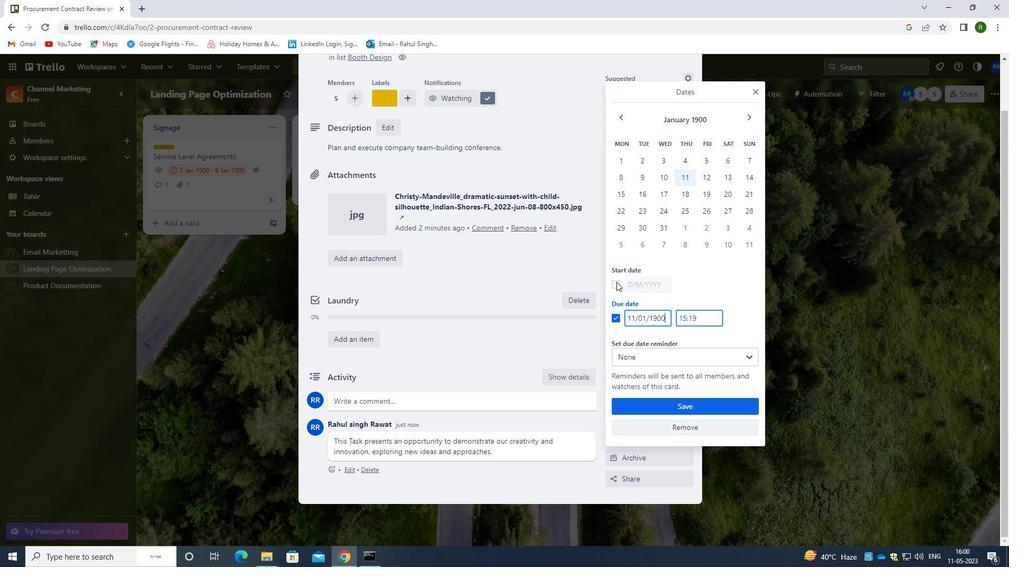 
Action: Mouse moved to (666, 283)
Screenshot: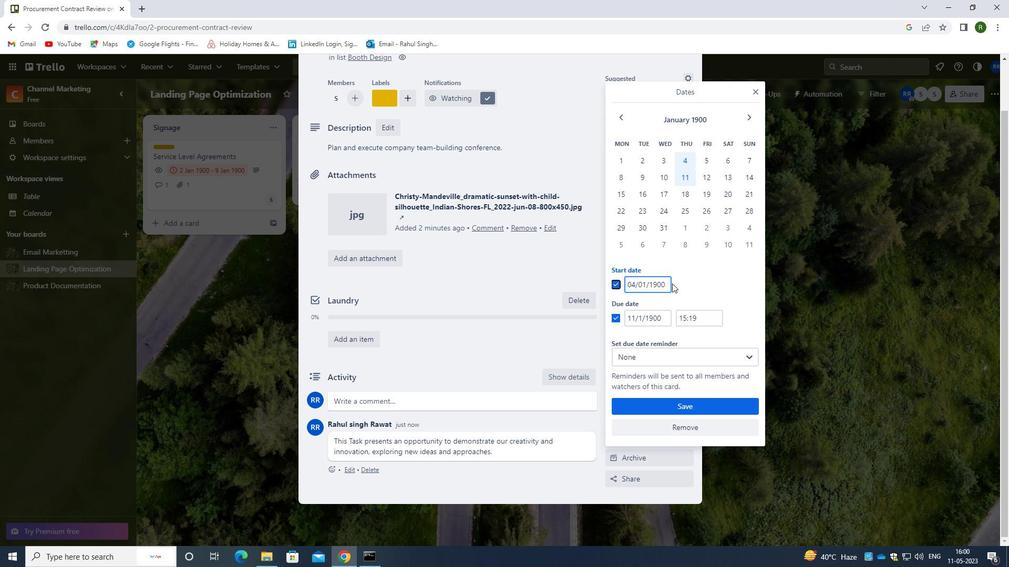 
Action: Mouse pressed left at (666, 283)
Screenshot: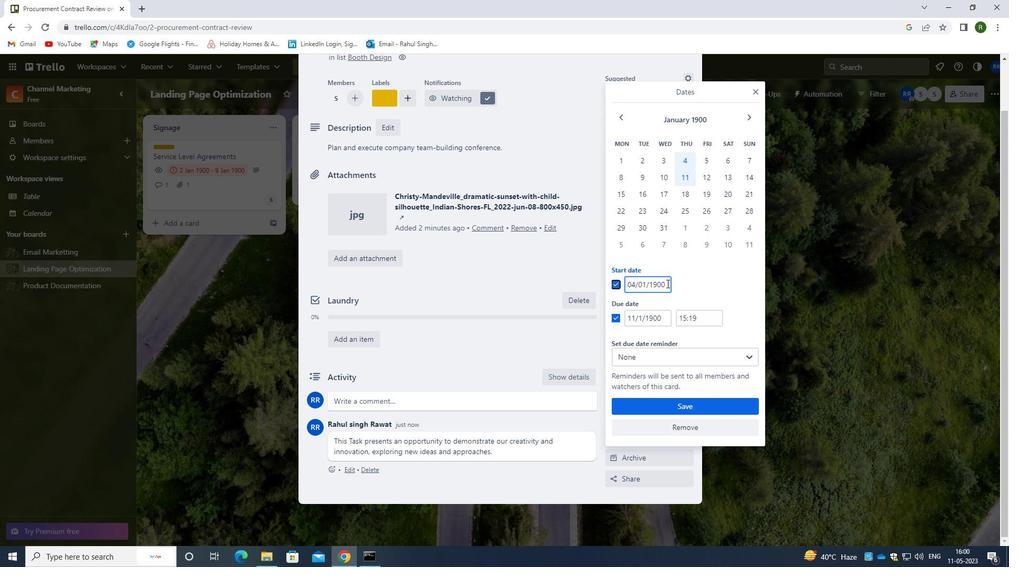 
Action: Mouse moved to (621, 285)
Screenshot: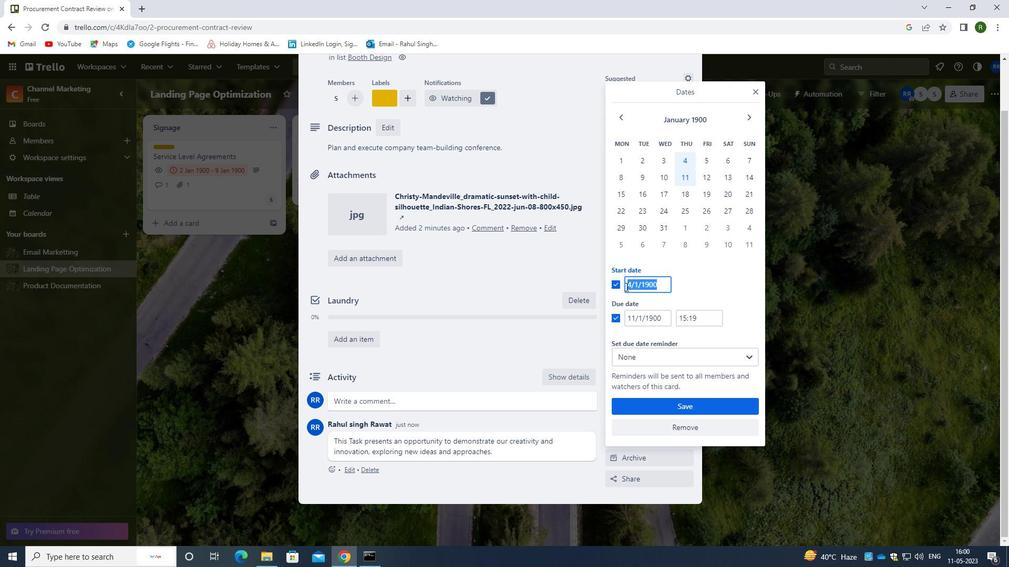 
Action: Key pressed <Key.backspace>05/01/1900
Screenshot: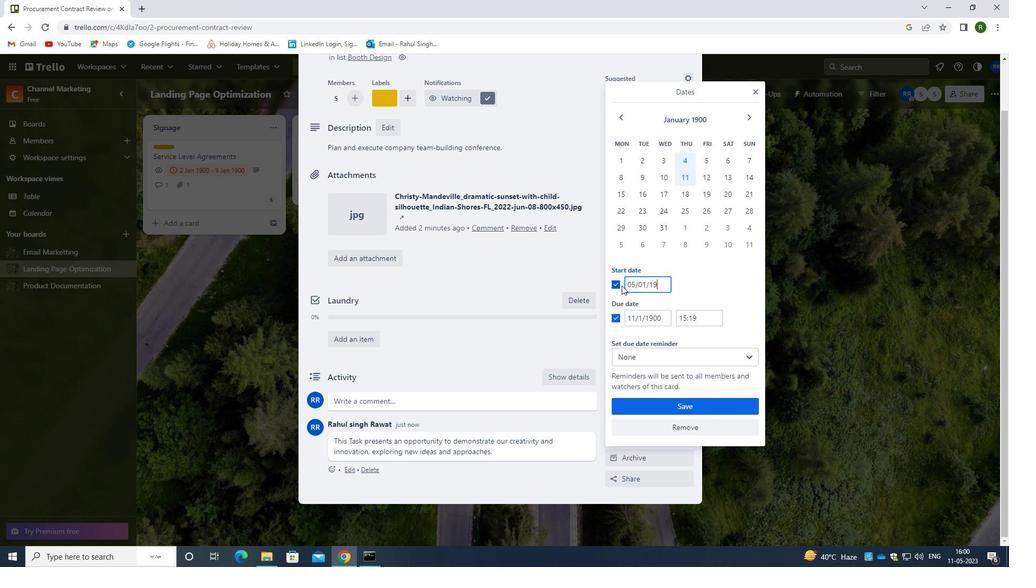 
Action: Mouse moved to (665, 319)
Screenshot: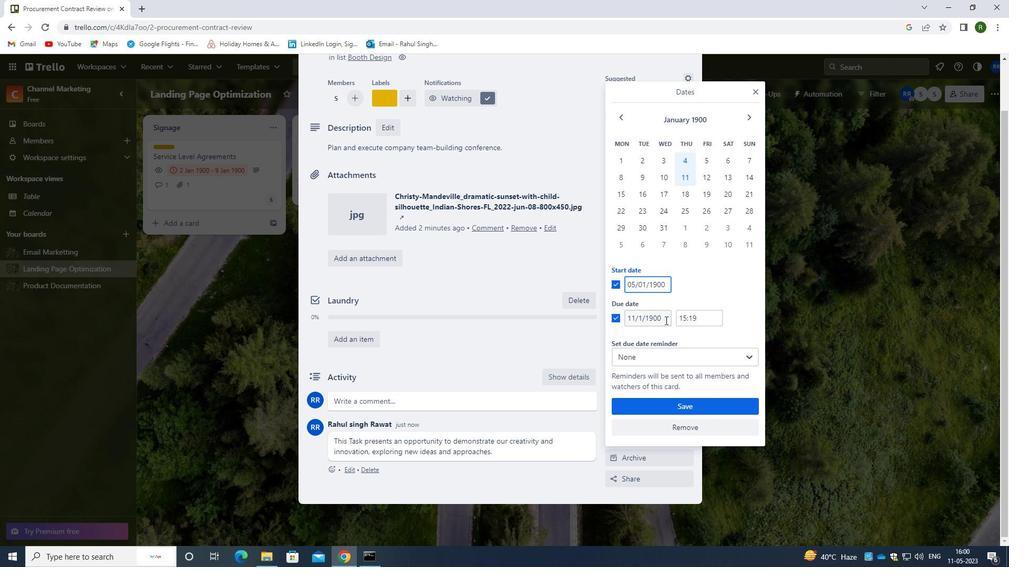 
Action: Mouse pressed left at (665, 319)
Screenshot: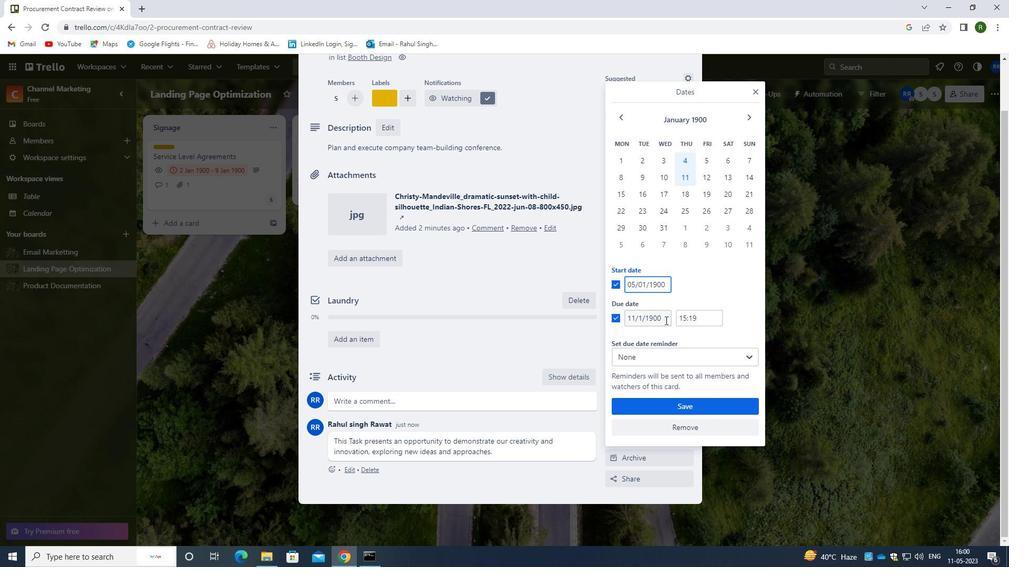 
Action: Mouse moved to (622, 327)
Screenshot: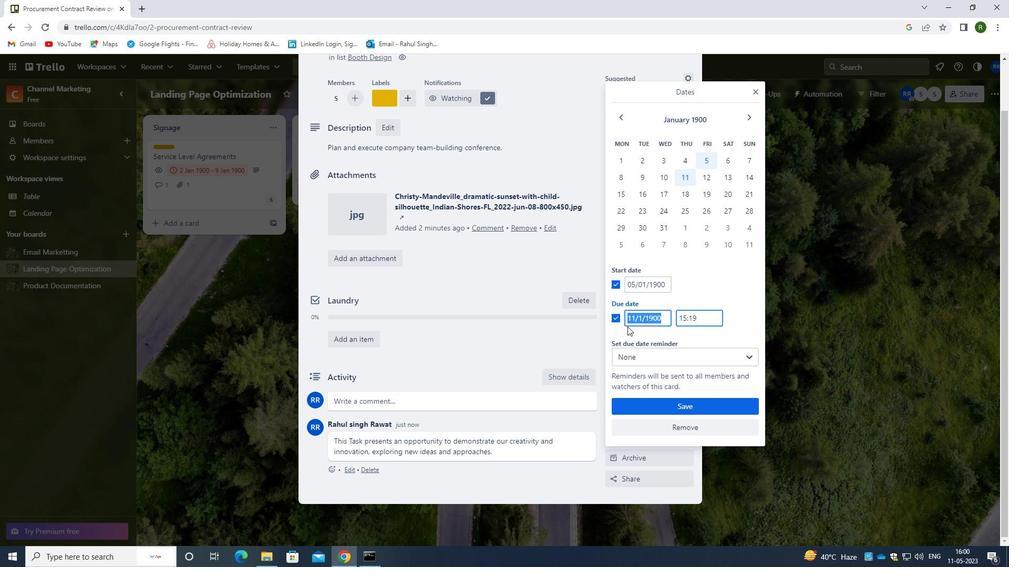 
Action: Key pressed <Key.backspace>12/01/1900
Screenshot: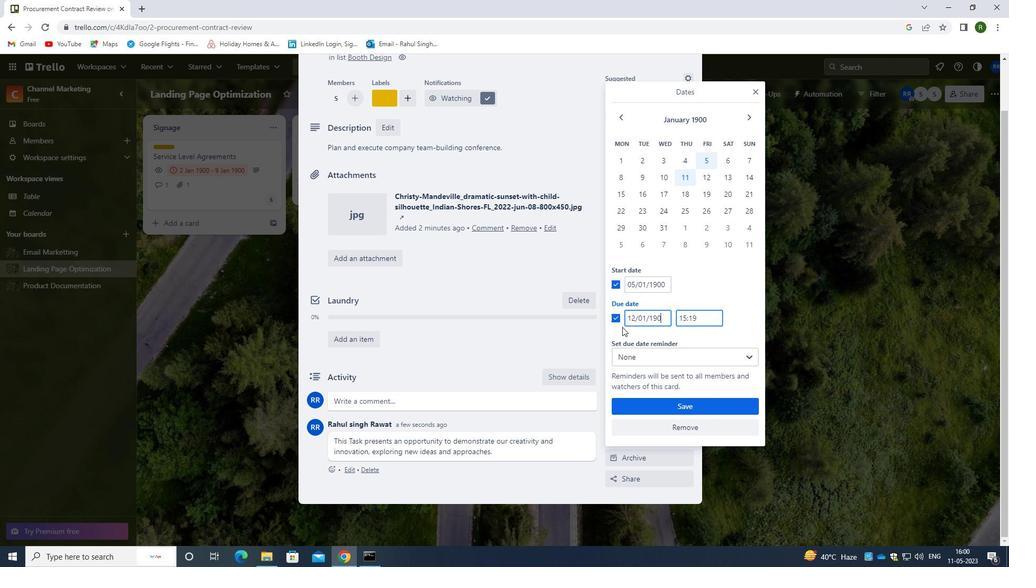 
Action: Mouse moved to (682, 408)
Screenshot: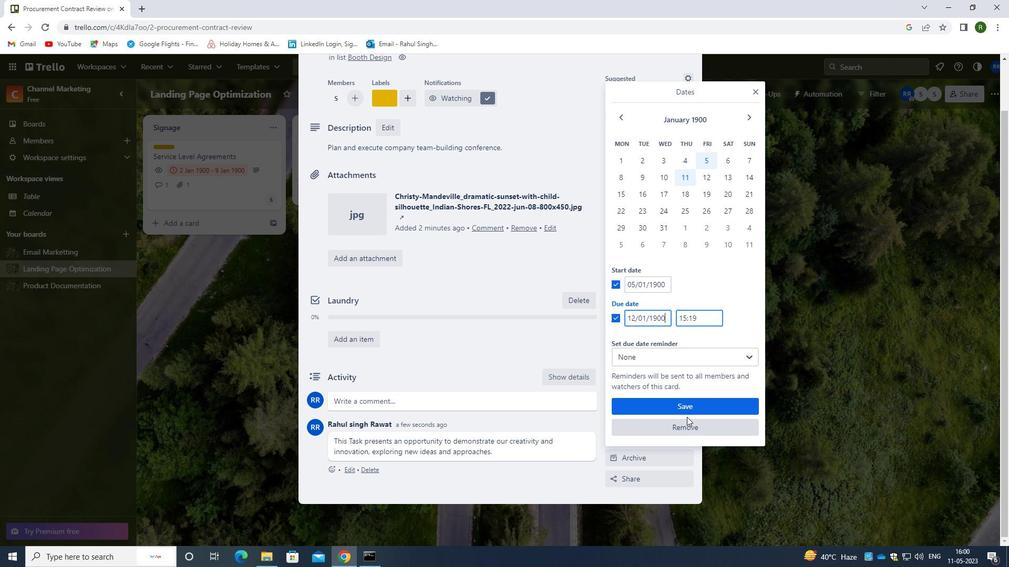 
Action: Mouse pressed left at (682, 408)
Screenshot: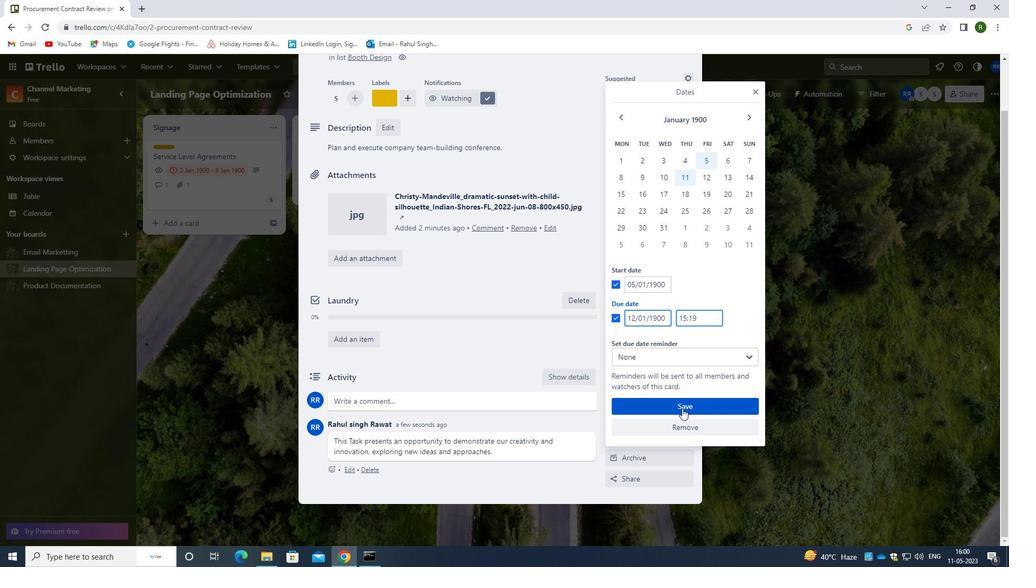 
Action: Mouse moved to (537, 371)
Screenshot: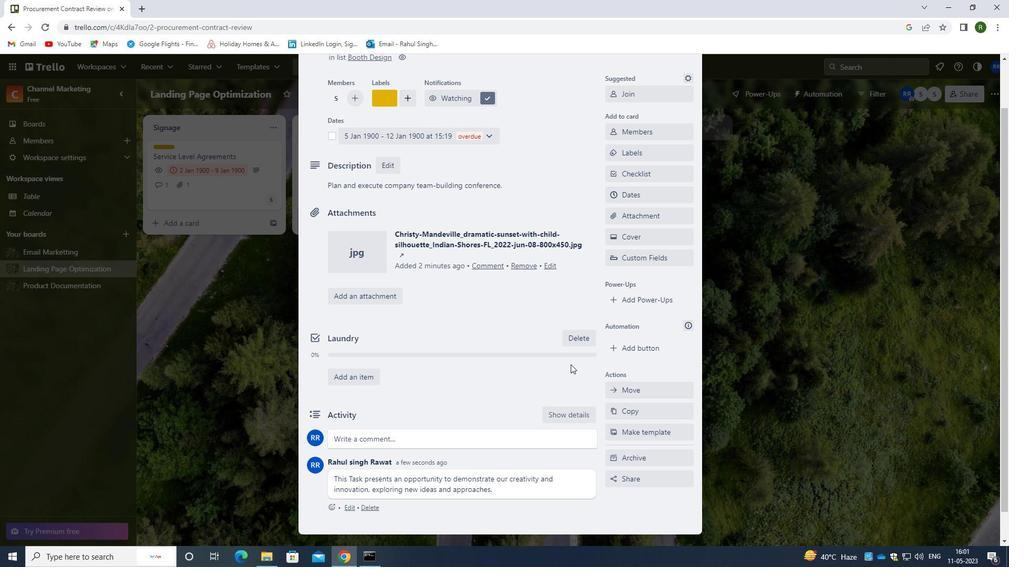 
Action: Mouse scrolled (537, 372) with delta (0, 0)
Screenshot: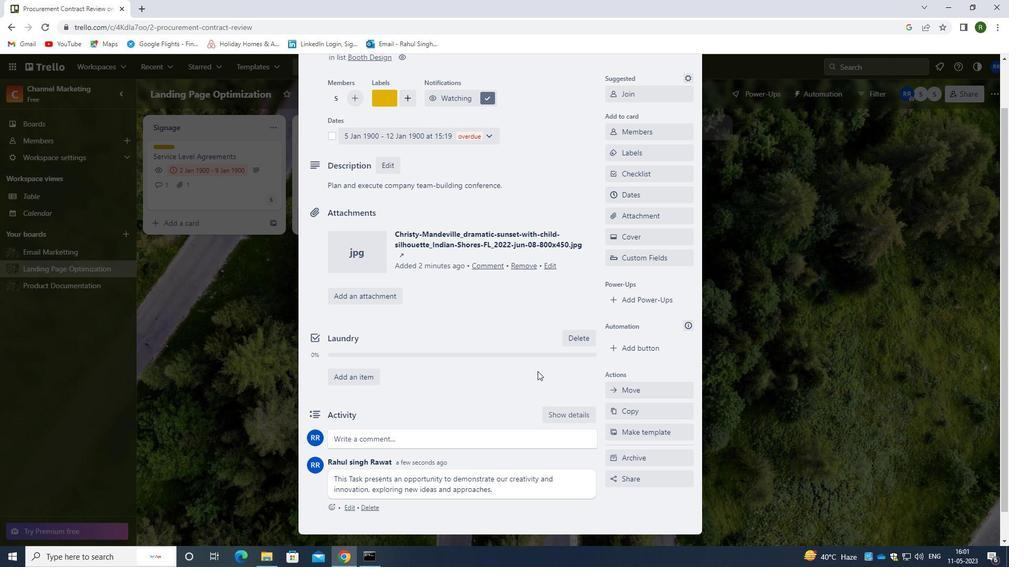 
Action: Mouse scrolled (537, 372) with delta (0, 0)
Screenshot: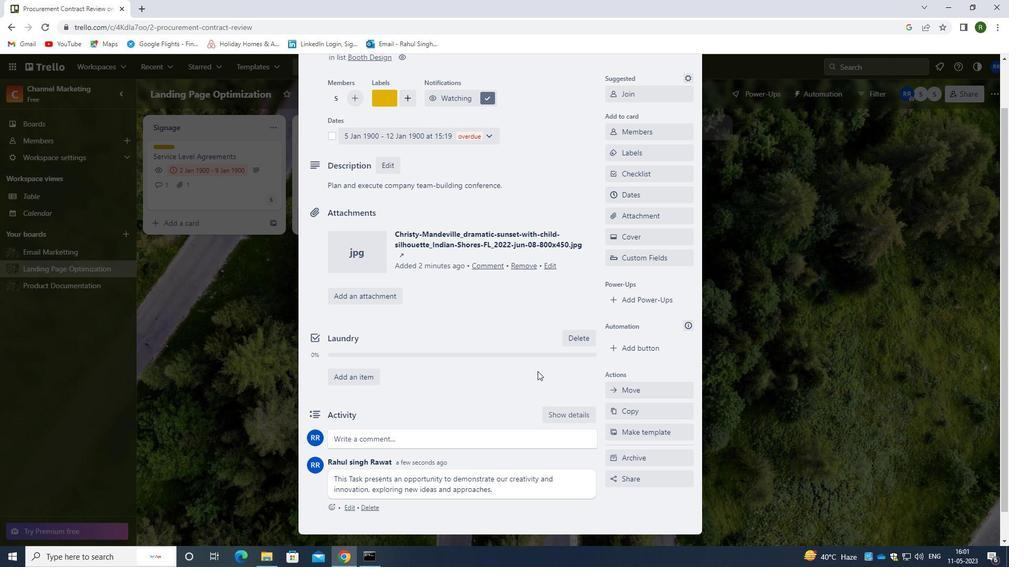 
Action: Mouse scrolled (537, 372) with delta (0, 0)
Screenshot: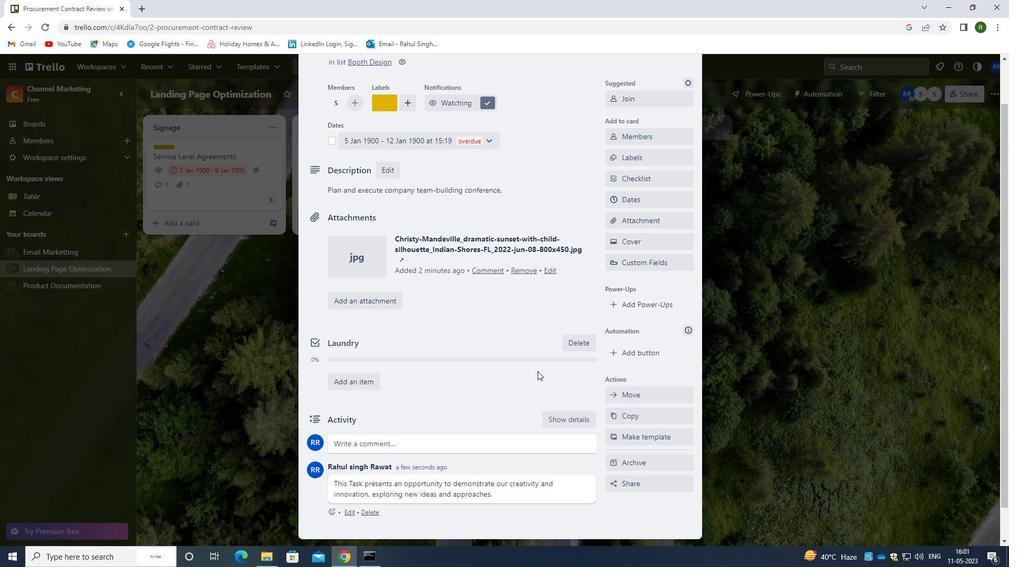 
Action: Mouse moved to (536, 371)
Screenshot: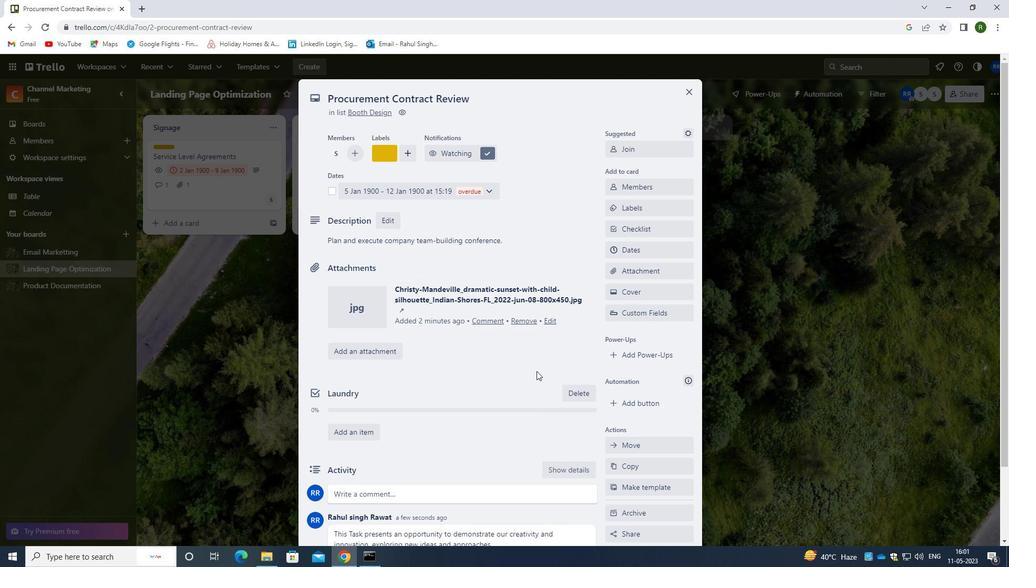 
Action: Mouse scrolled (536, 370) with delta (0, 0)
Screenshot: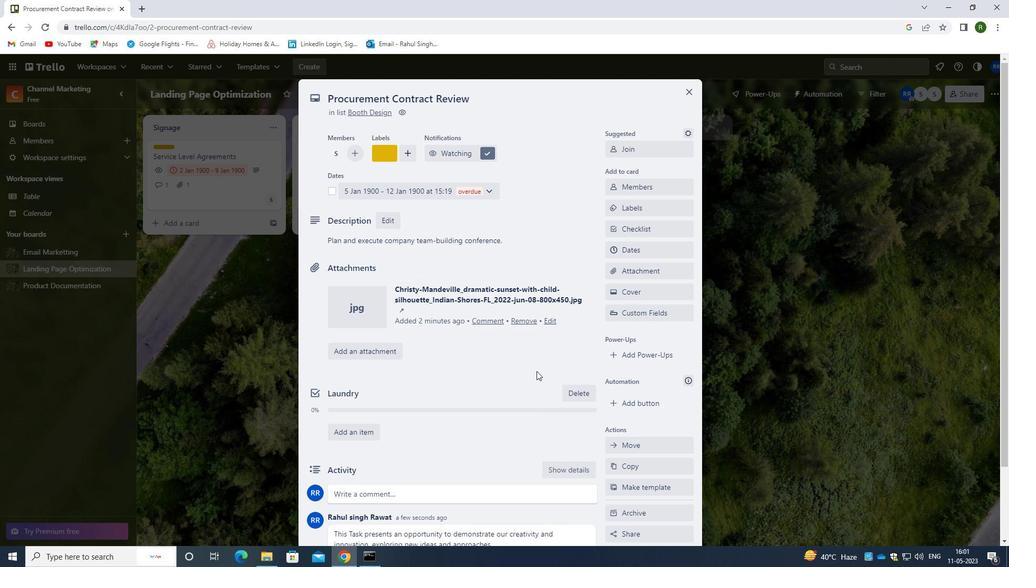 
Action: Mouse scrolled (536, 370) with delta (0, 0)
Screenshot: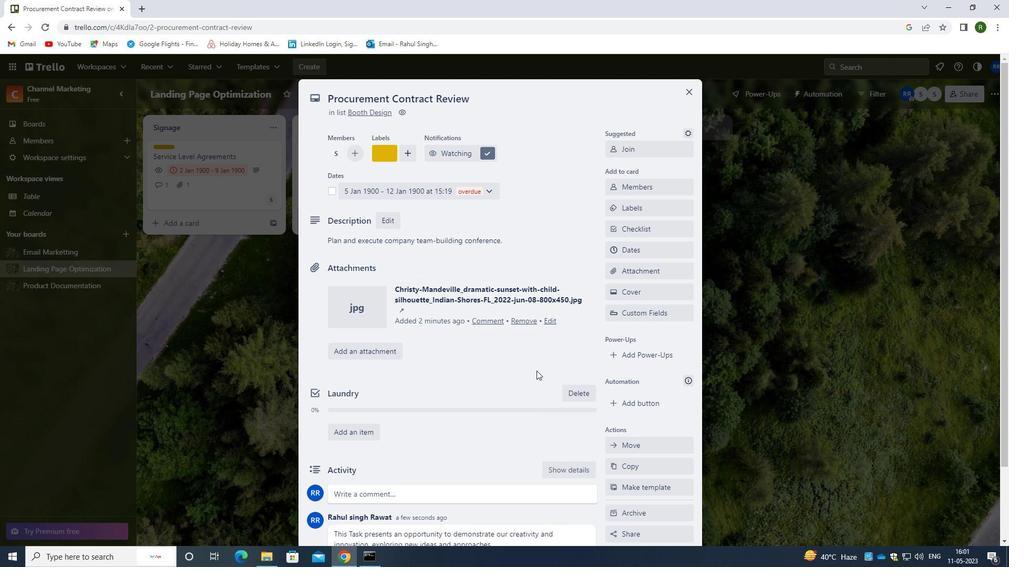 
Action: Mouse scrolled (536, 371) with delta (0, 0)
Screenshot: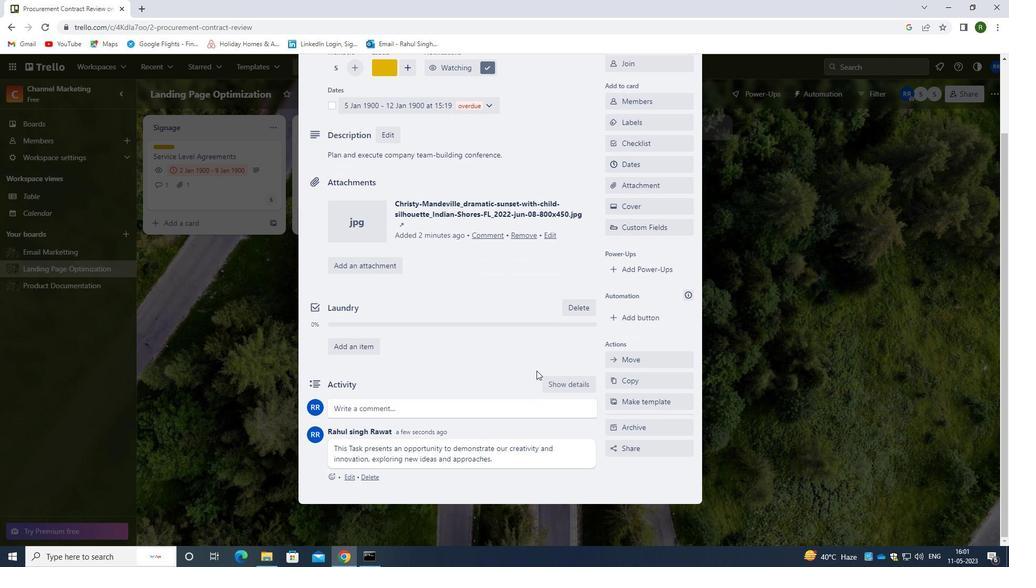 
Action: Mouse scrolled (536, 371) with delta (0, 0)
Screenshot: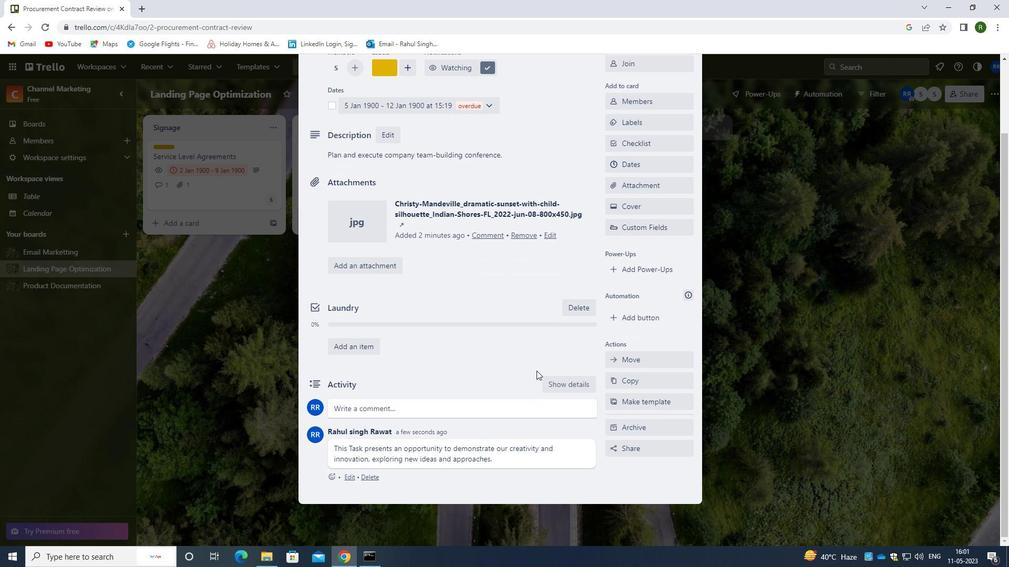 
Action: Mouse scrolled (536, 371) with delta (0, 0)
Screenshot: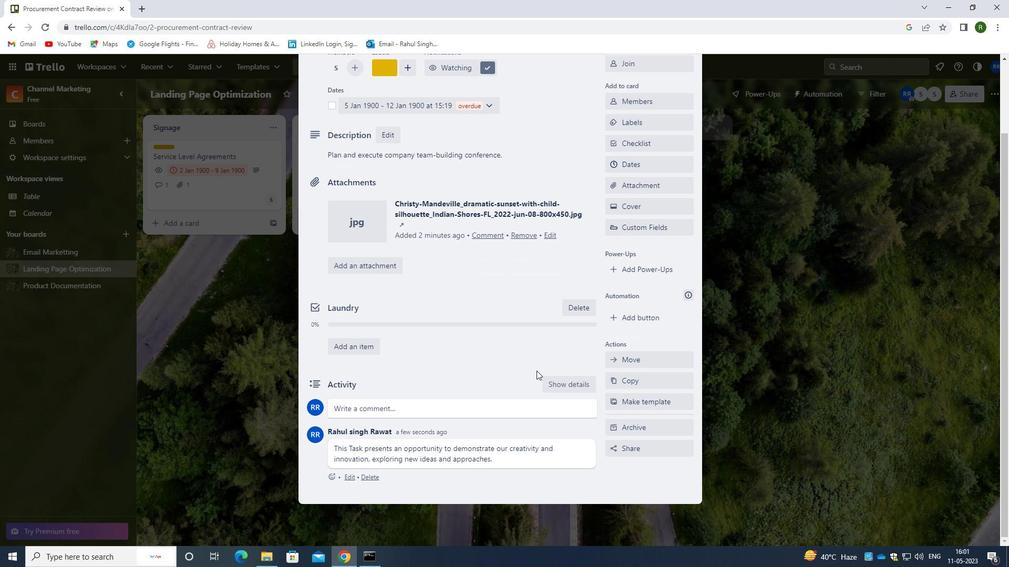 
